 Task: Add a signature Ashley Martin containing Yours sincerely, Ashley Martin to email address softage.10@softage.net and add a folder Incident response
Action: Mouse moved to (143, 125)
Screenshot: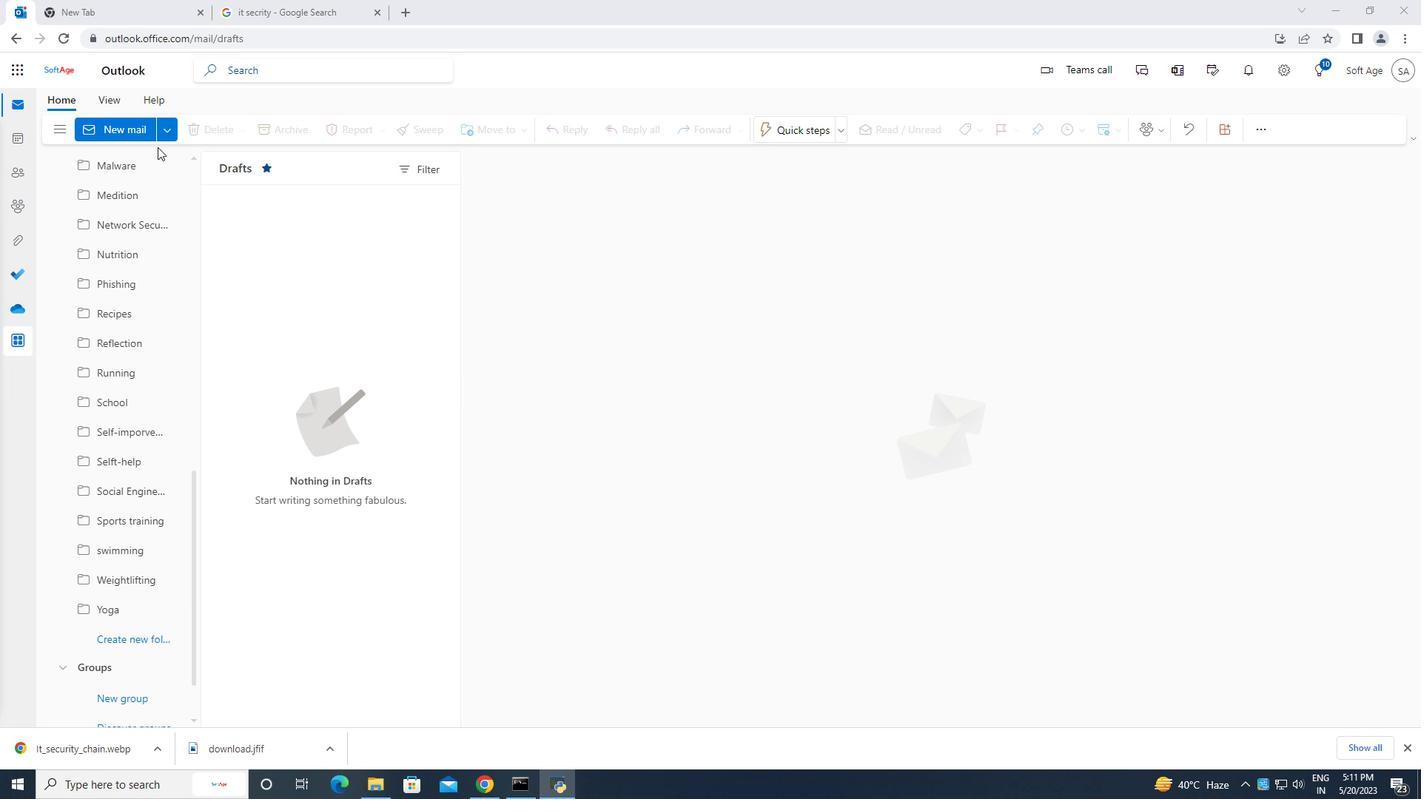 
Action: Mouse pressed left at (143, 125)
Screenshot: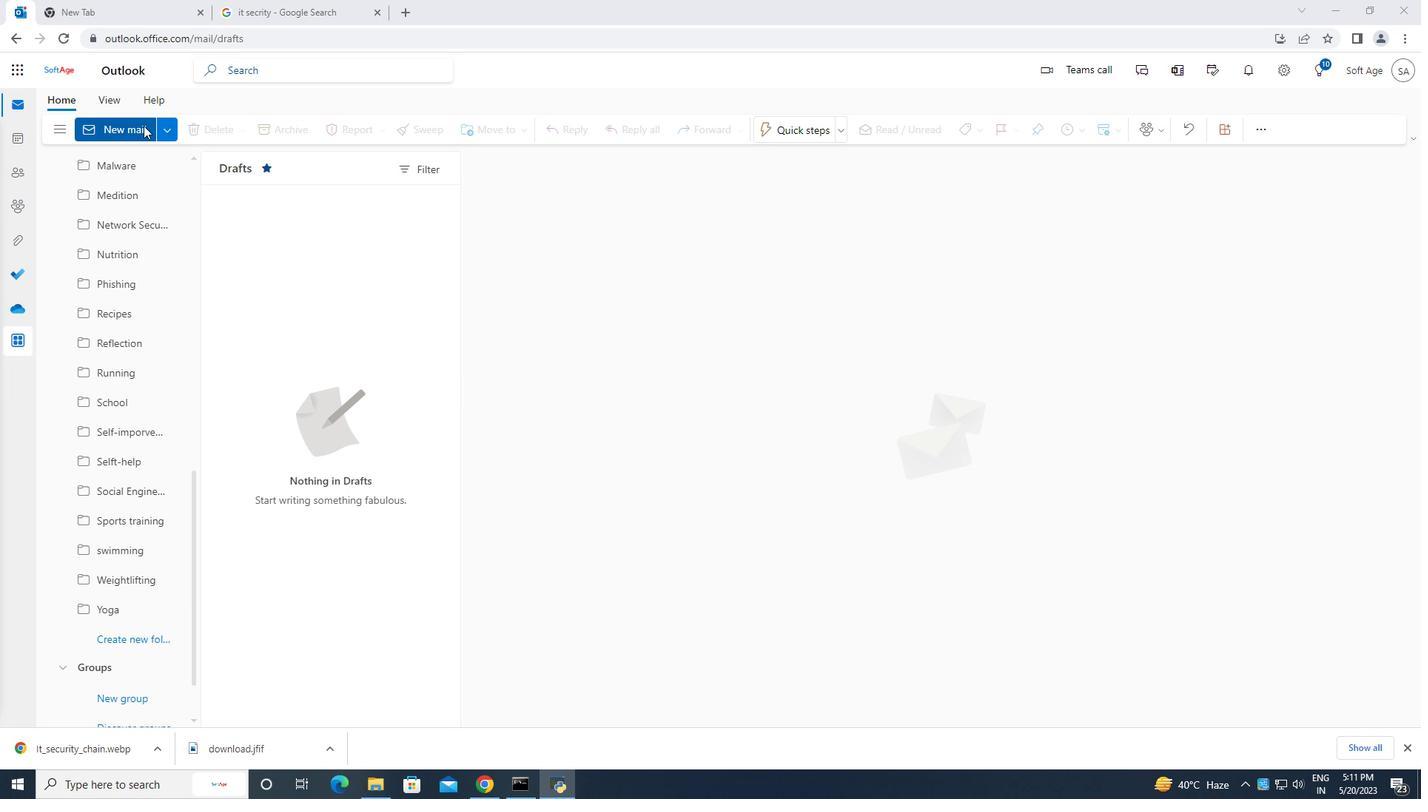
Action: Mouse moved to (950, 132)
Screenshot: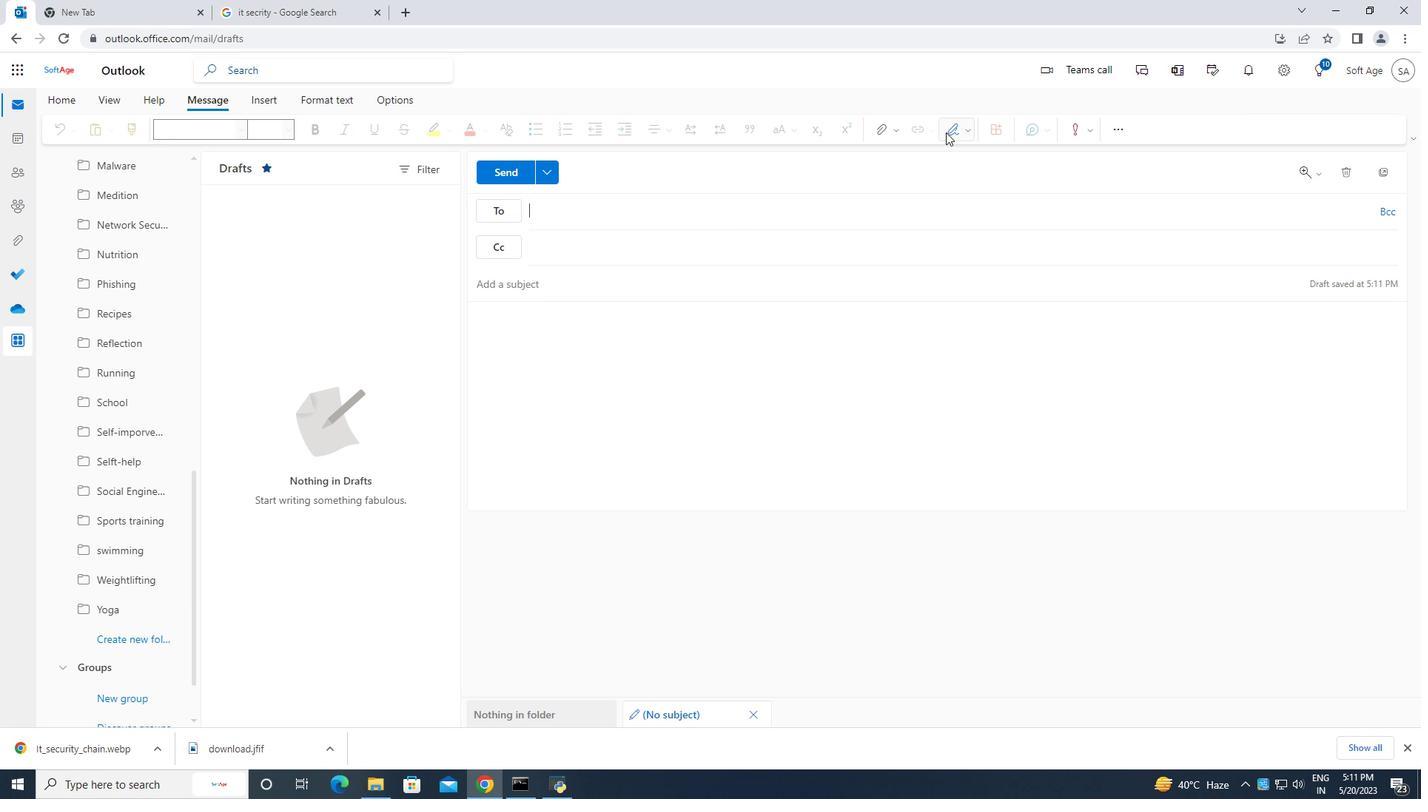 
Action: Mouse pressed left at (948, 132)
Screenshot: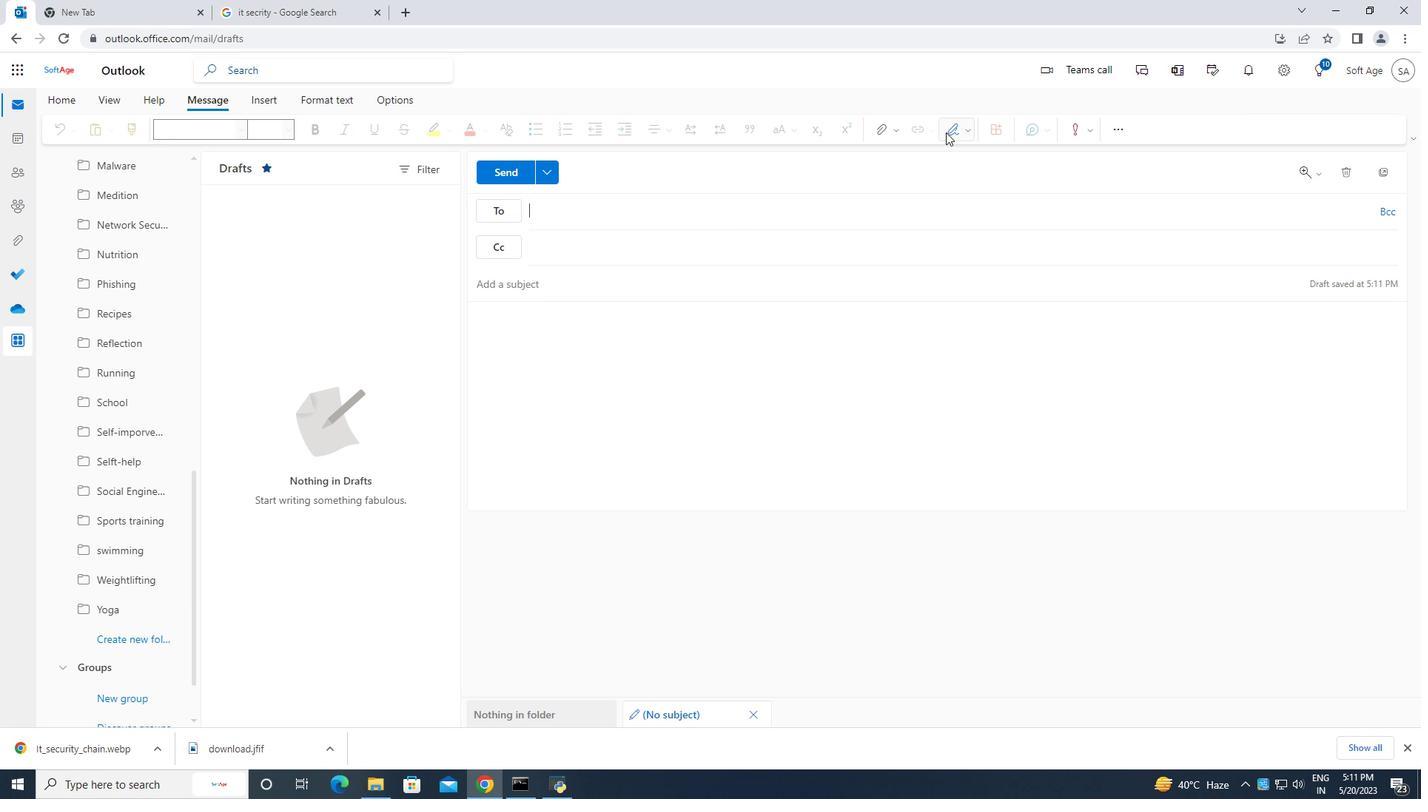 
Action: Mouse moved to (891, 184)
Screenshot: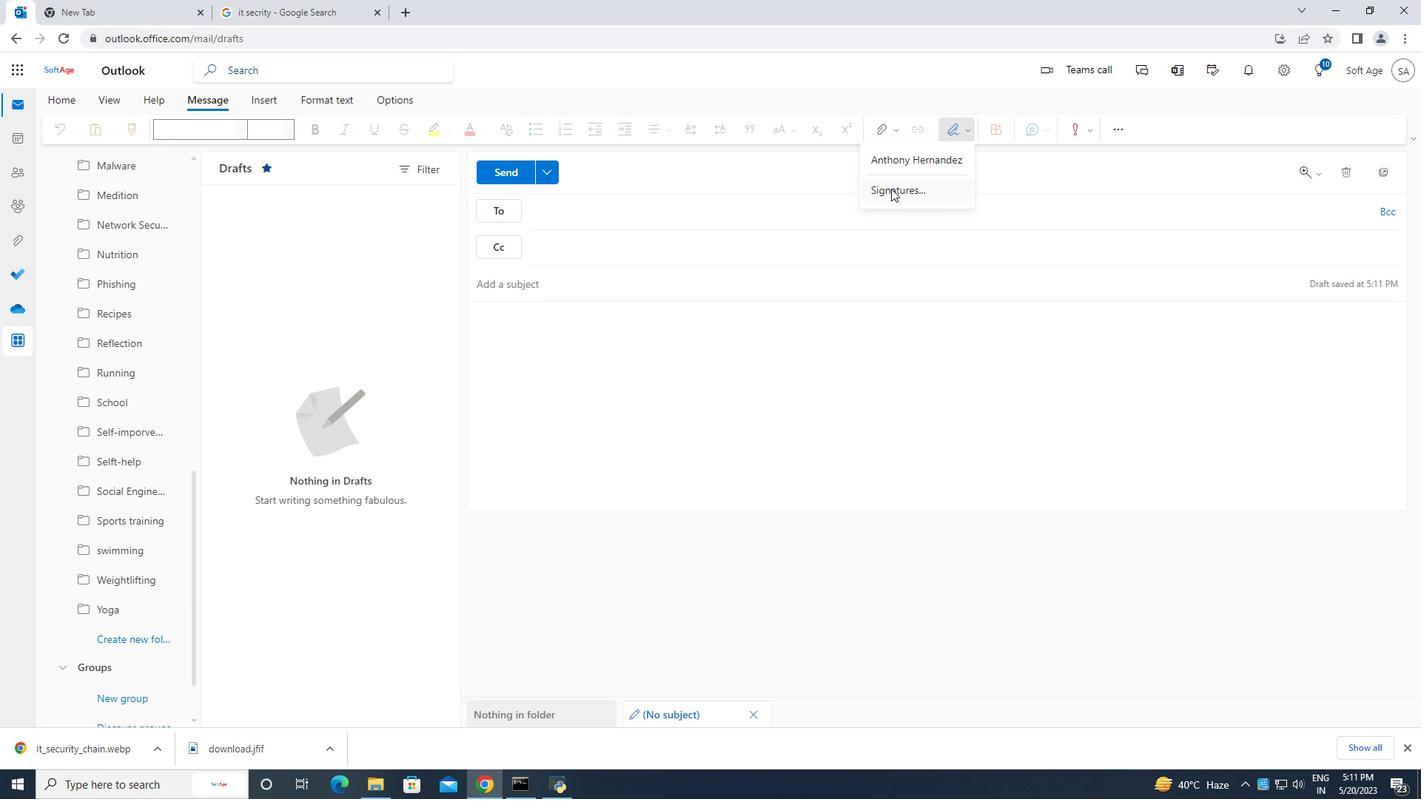 
Action: Mouse pressed left at (891, 184)
Screenshot: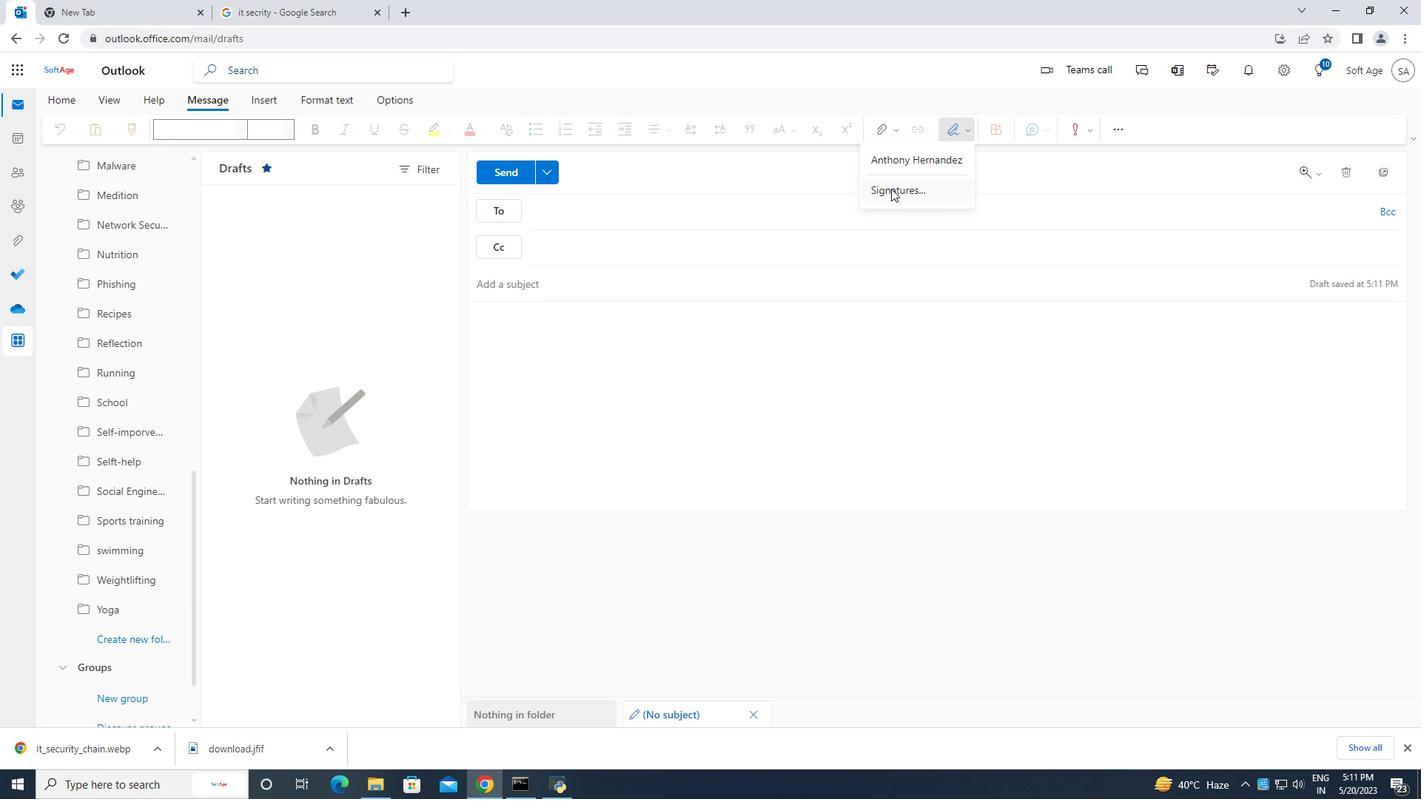 
Action: Mouse moved to (999, 243)
Screenshot: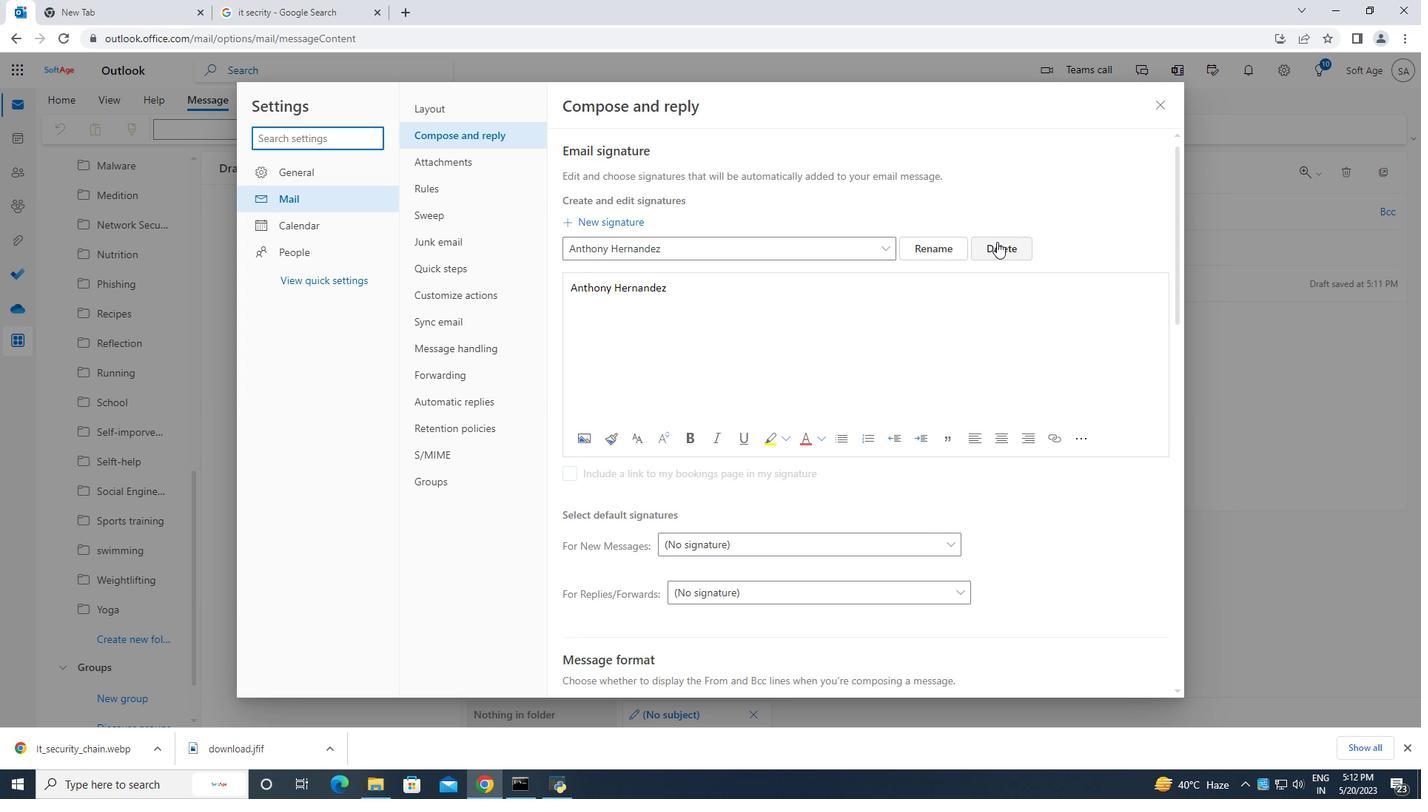 
Action: Mouse pressed left at (999, 243)
Screenshot: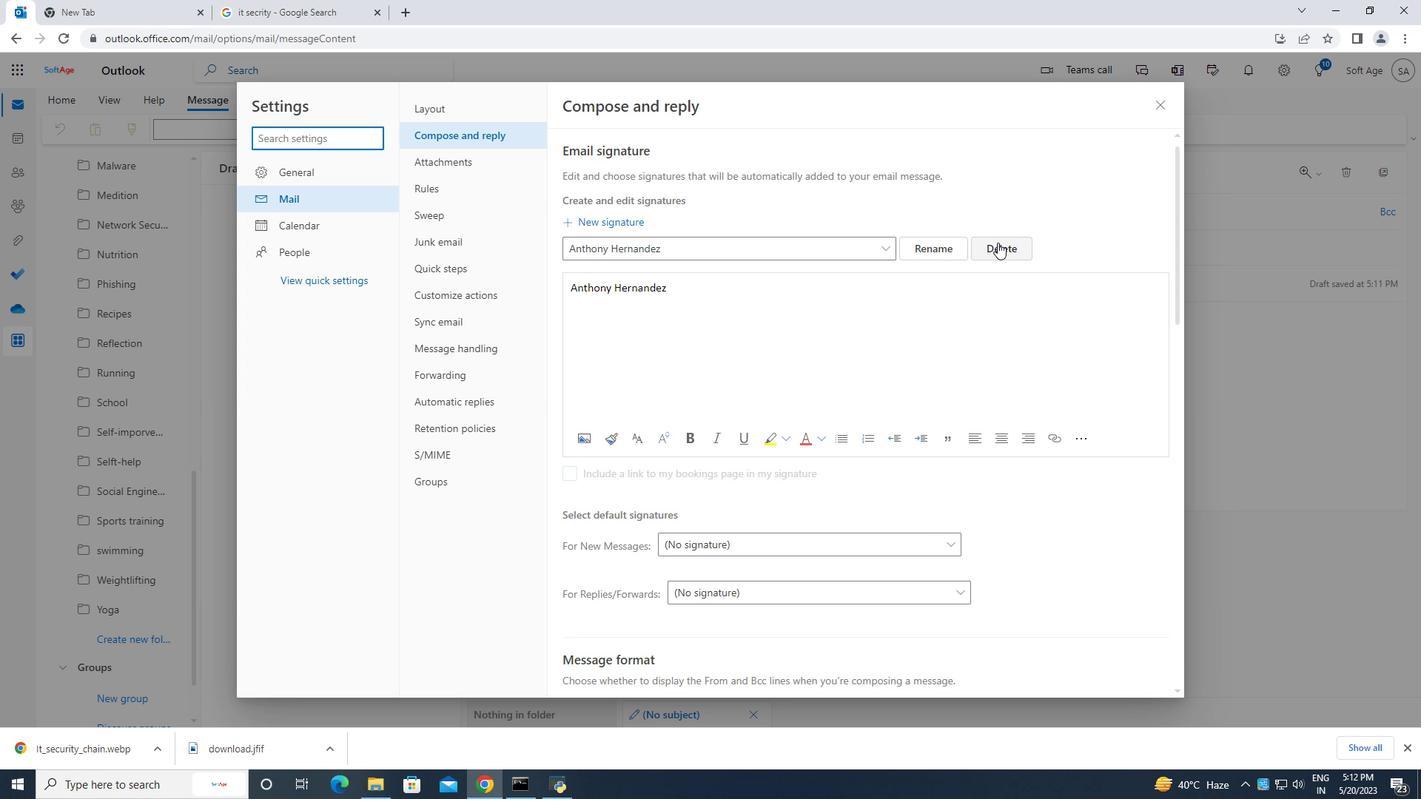 
Action: Mouse moved to (628, 248)
Screenshot: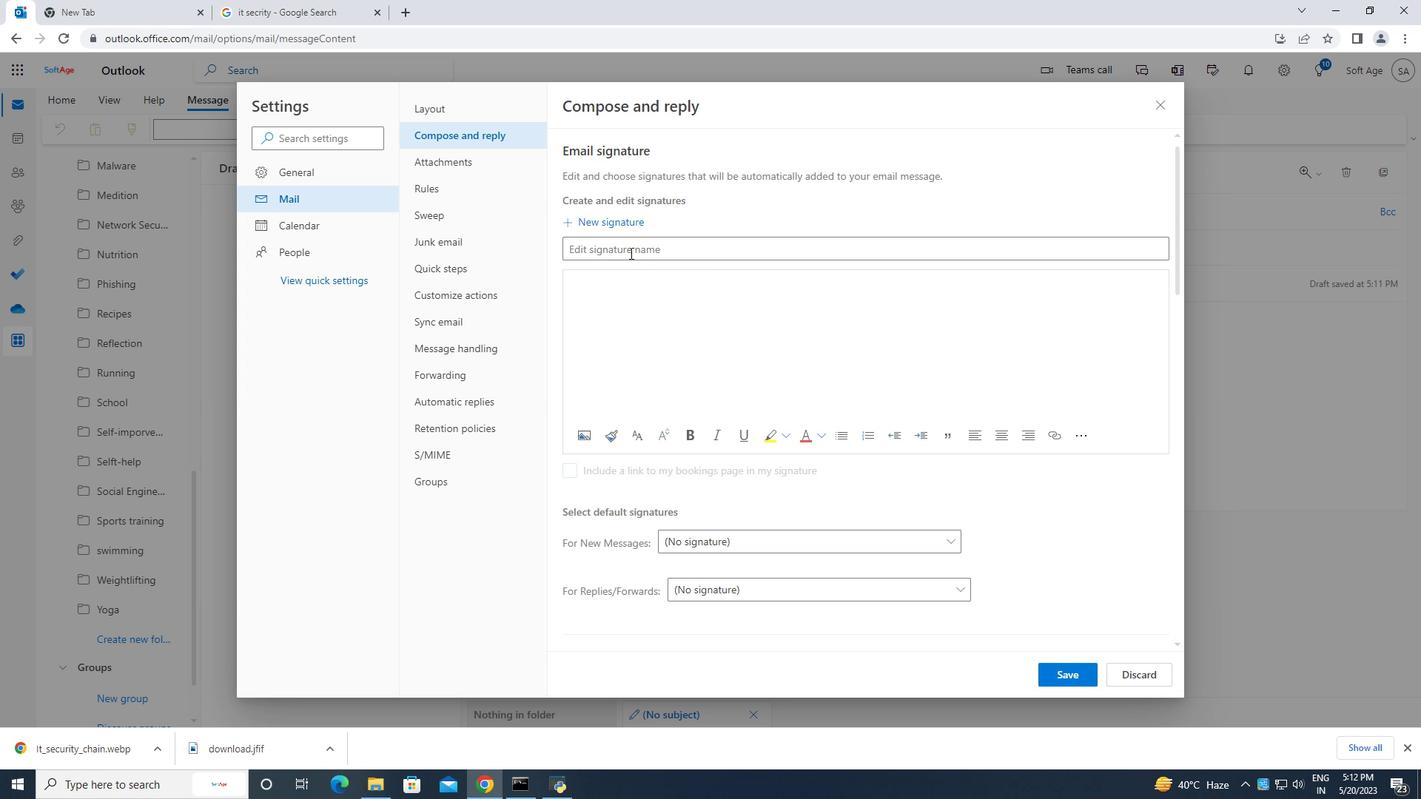 
Action: Mouse pressed left at (628, 248)
Screenshot: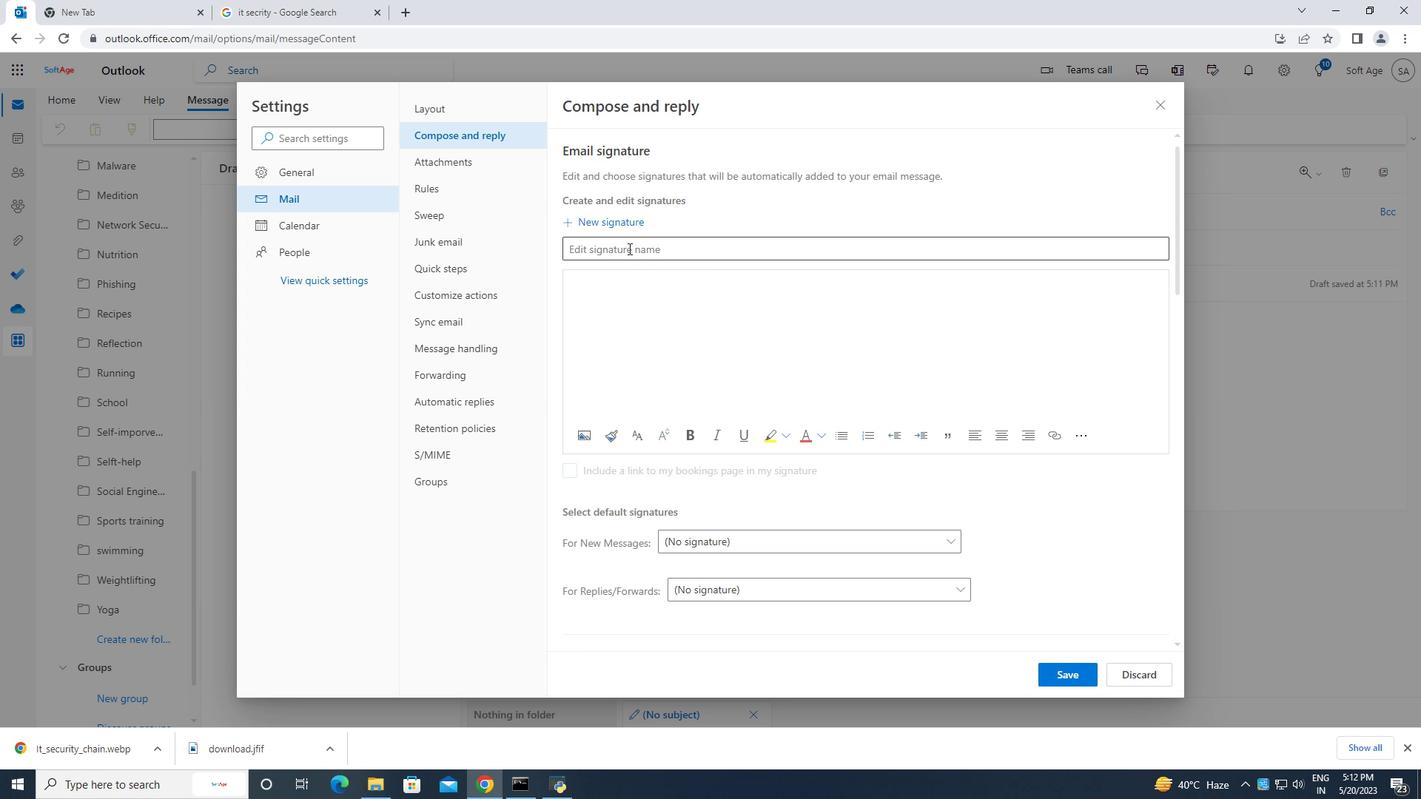 
Action: Key pressed <Key.caps_lock>A<Key.caps_lock>shley<Key.space><Key.caps_lock>M<Key.caps_lock>artin
Screenshot: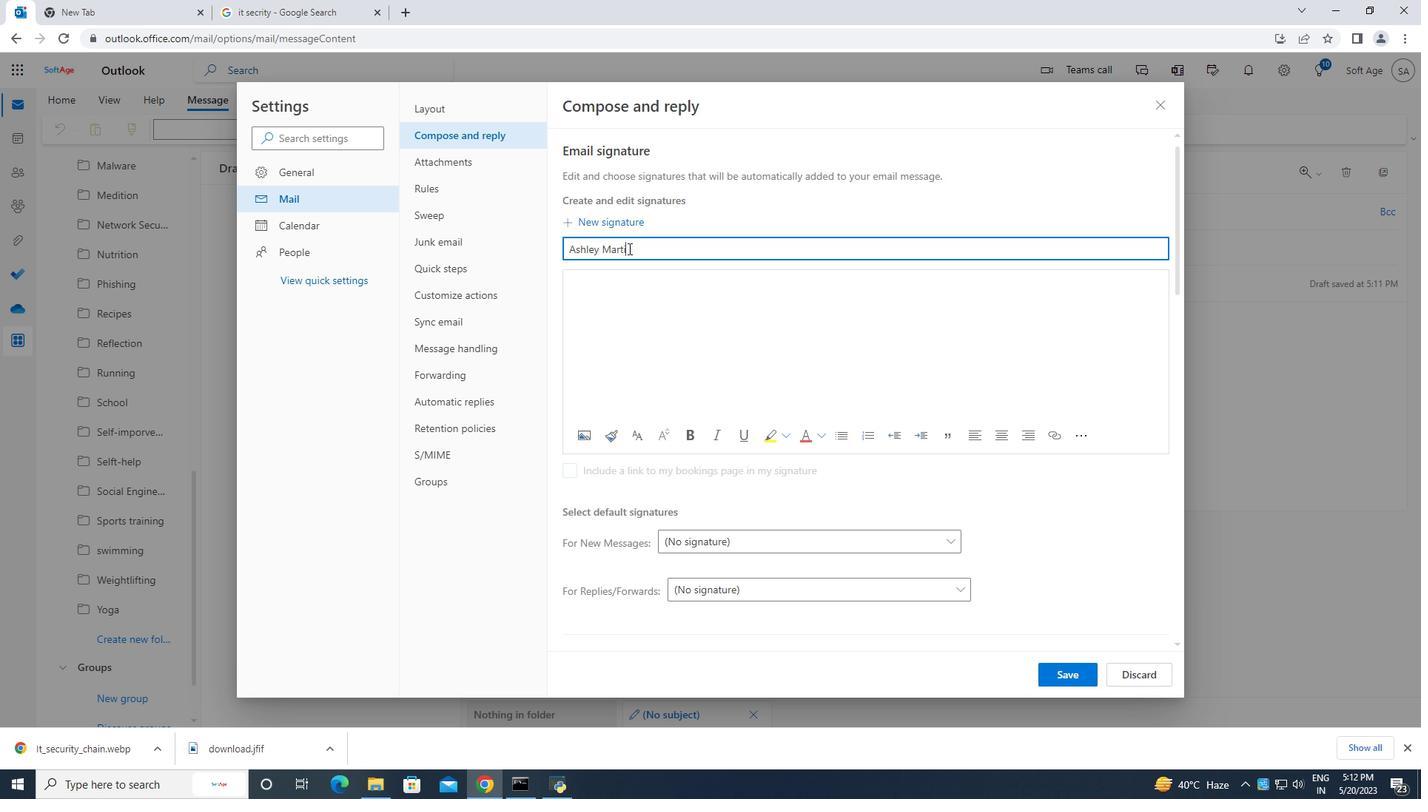 
Action: Mouse moved to (608, 282)
Screenshot: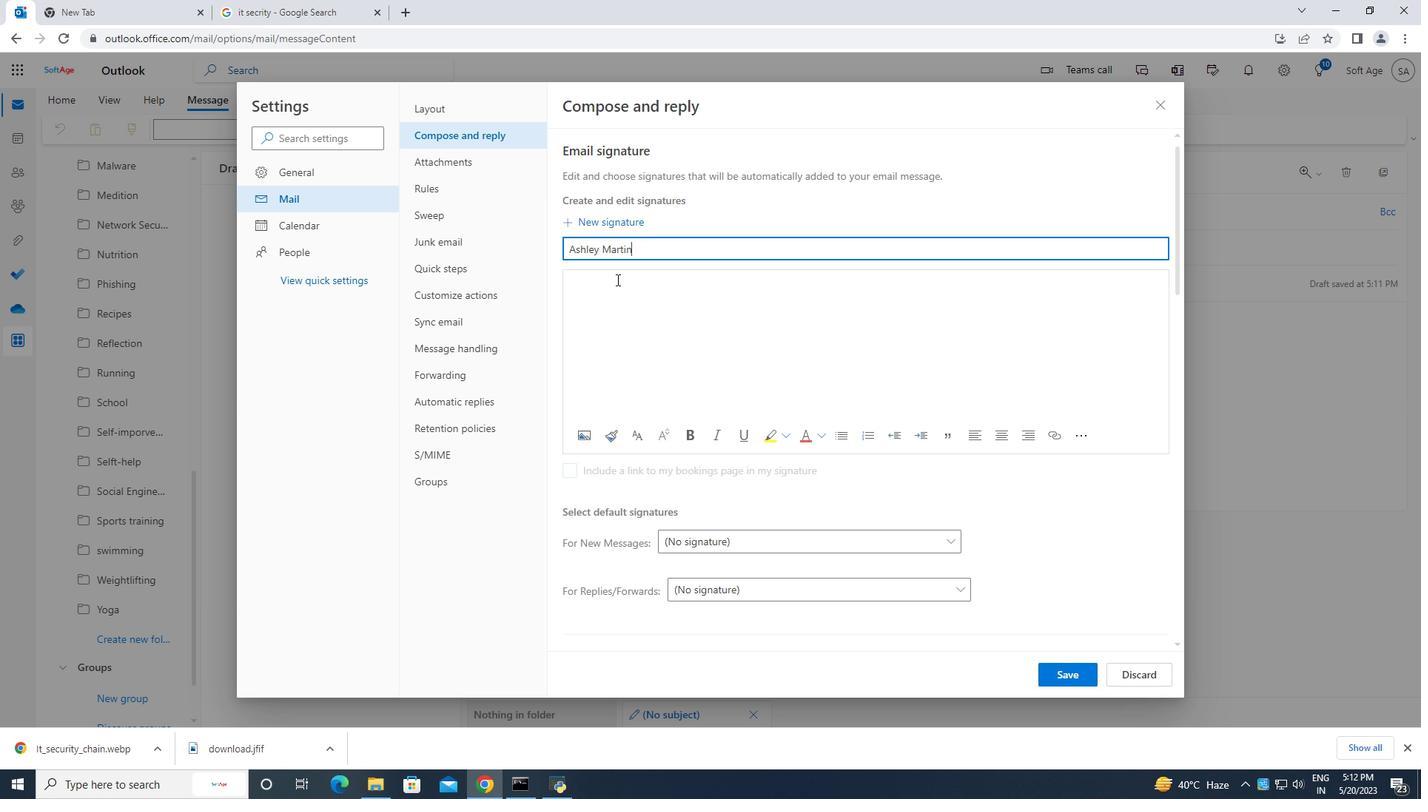 
Action: Mouse pressed left at (608, 282)
Screenshot: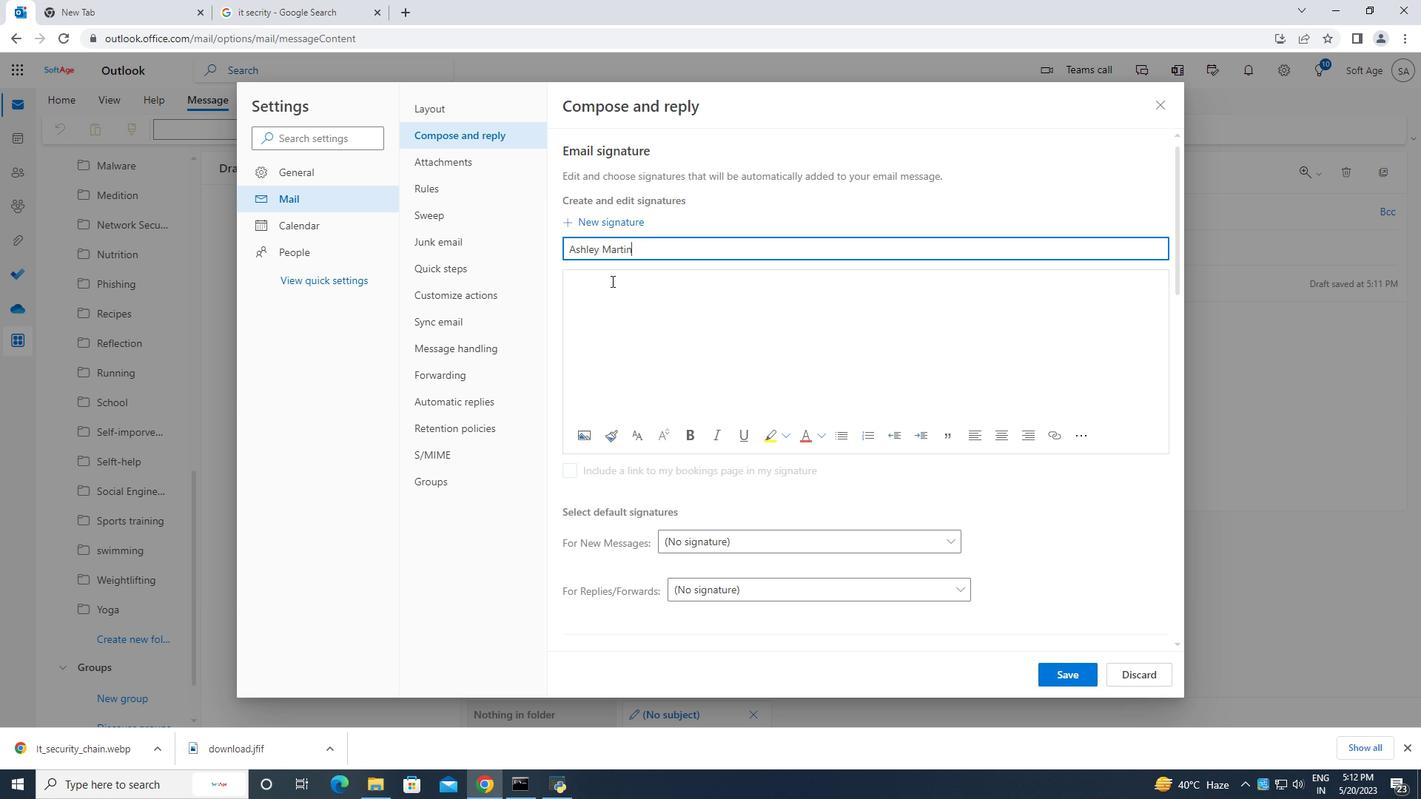 
Action: Mouse moved to (608, 282)
Screenshot: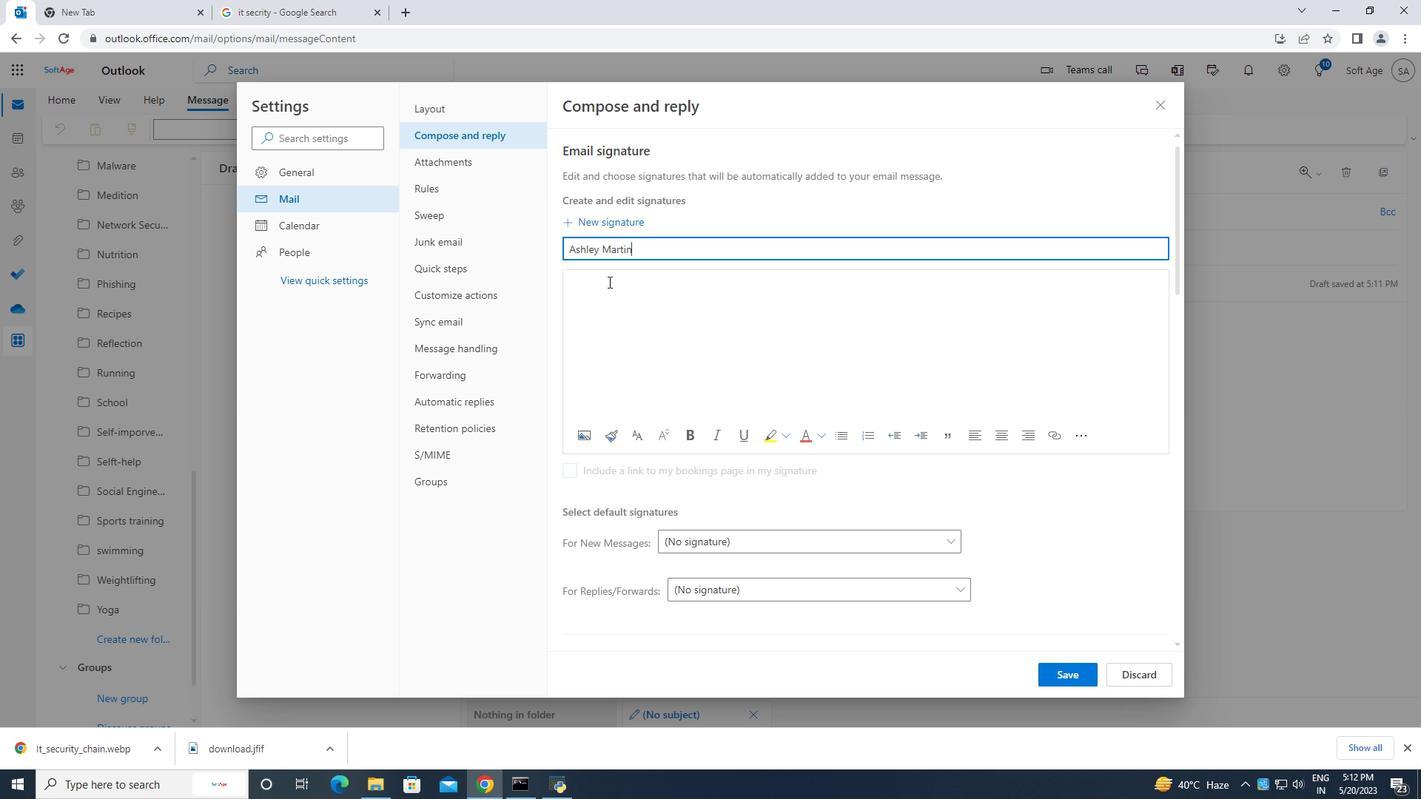 
Action: Key pressed <Key.caps_lock>A<Key.caps_lock>shley<Key.space><Key.caps_lock>M<Key.caps_lock>artin
Screenshot: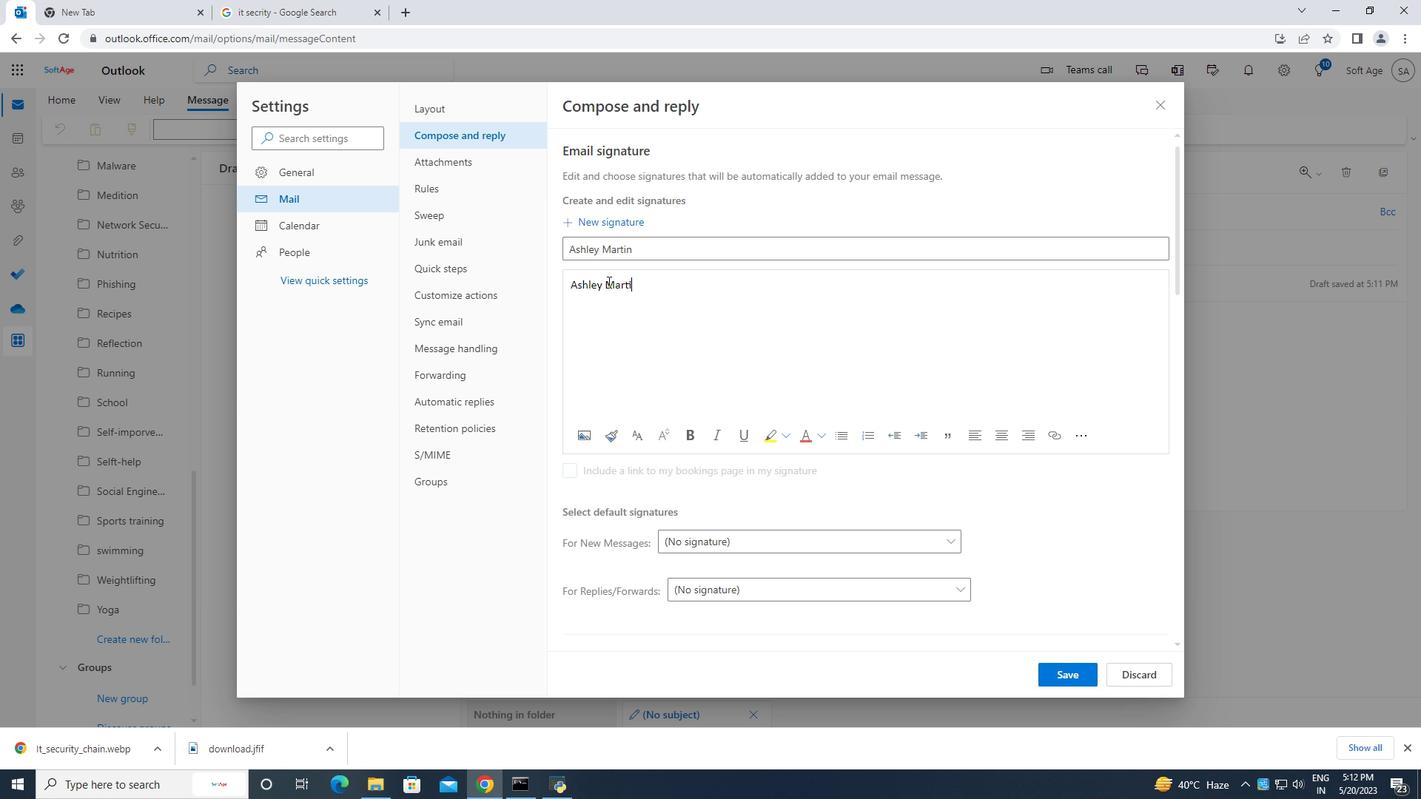
Action: Mouse moved to (1079, 669)
Screenshot: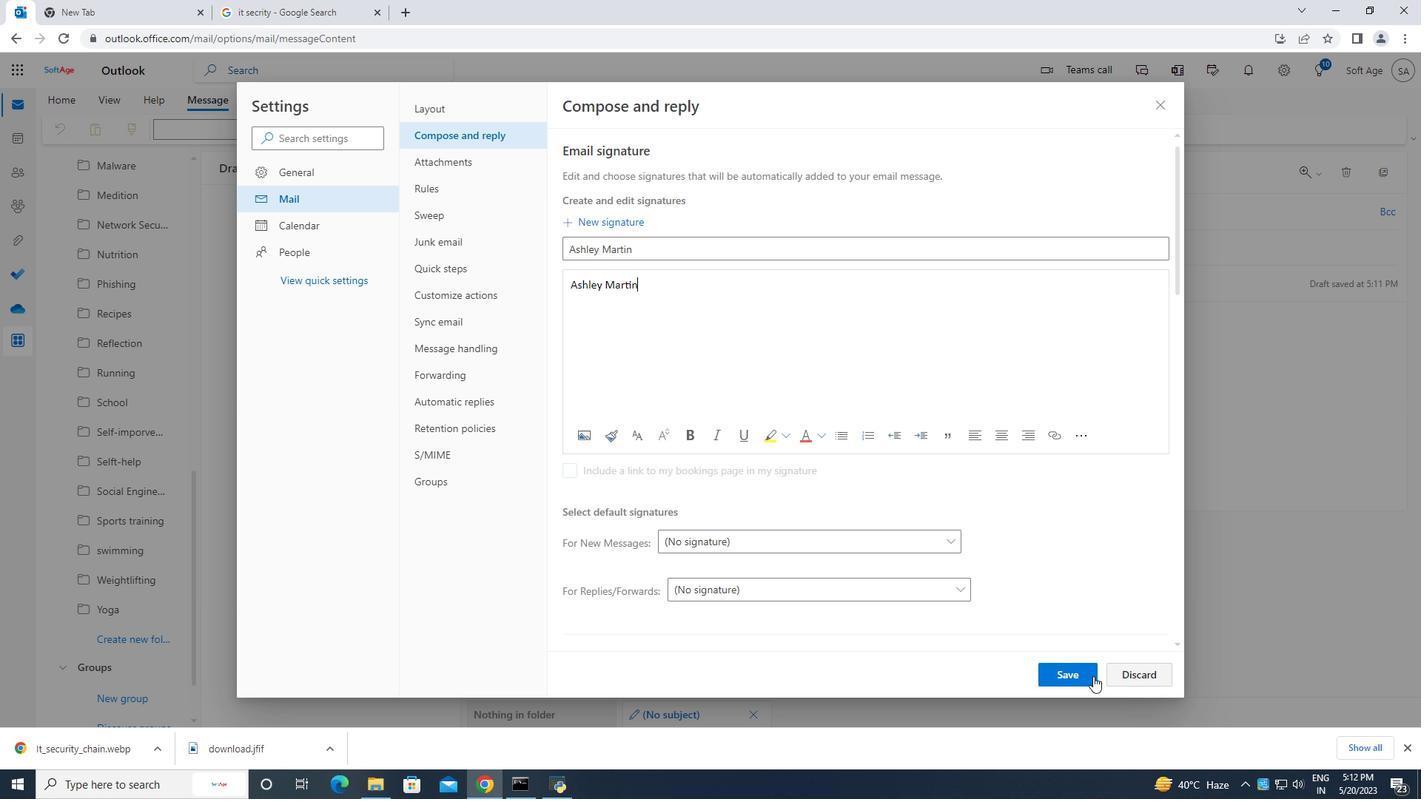 
Action: Mouse pressed left at (1079, 669)
Screenshot: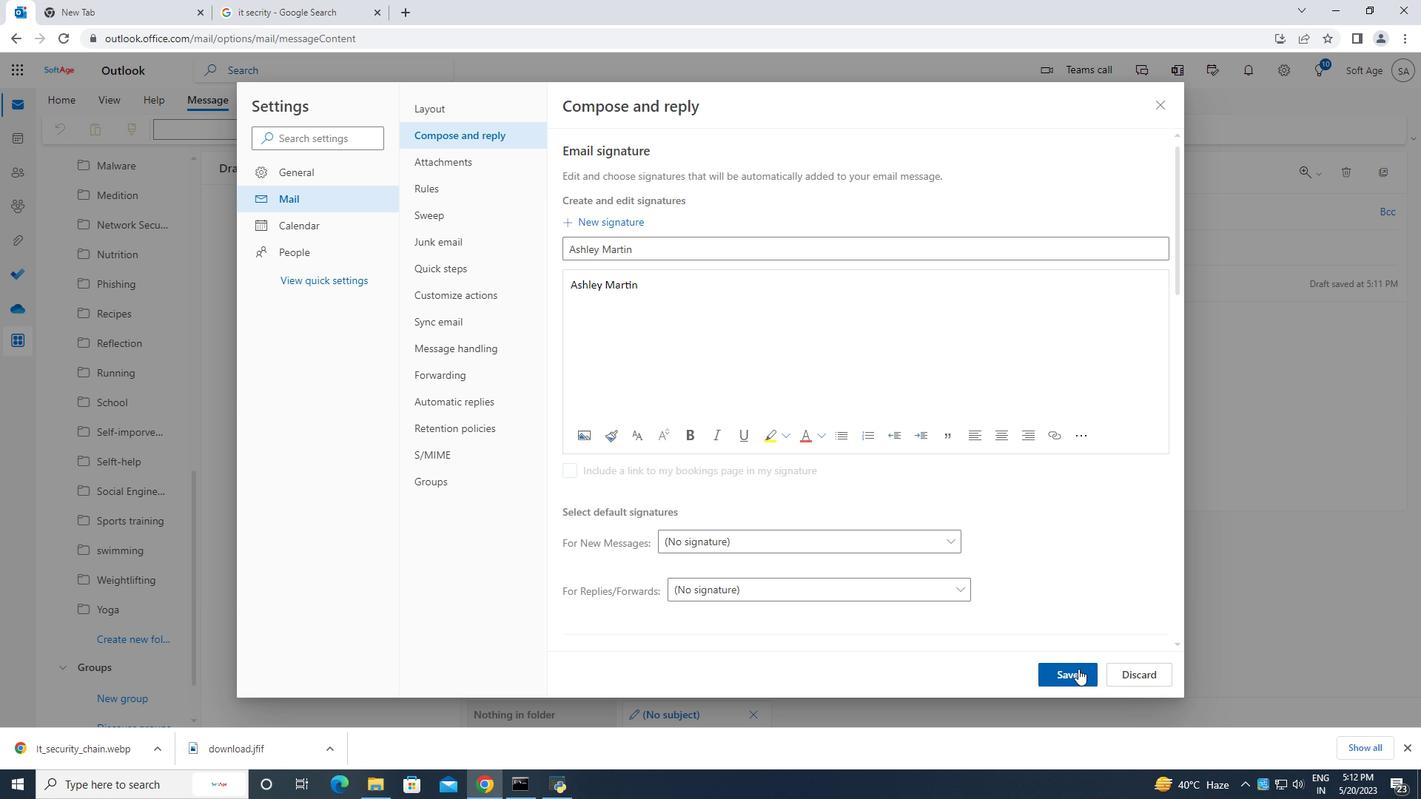 
Action: Mouse moved to (1154, 105)
Screenshot: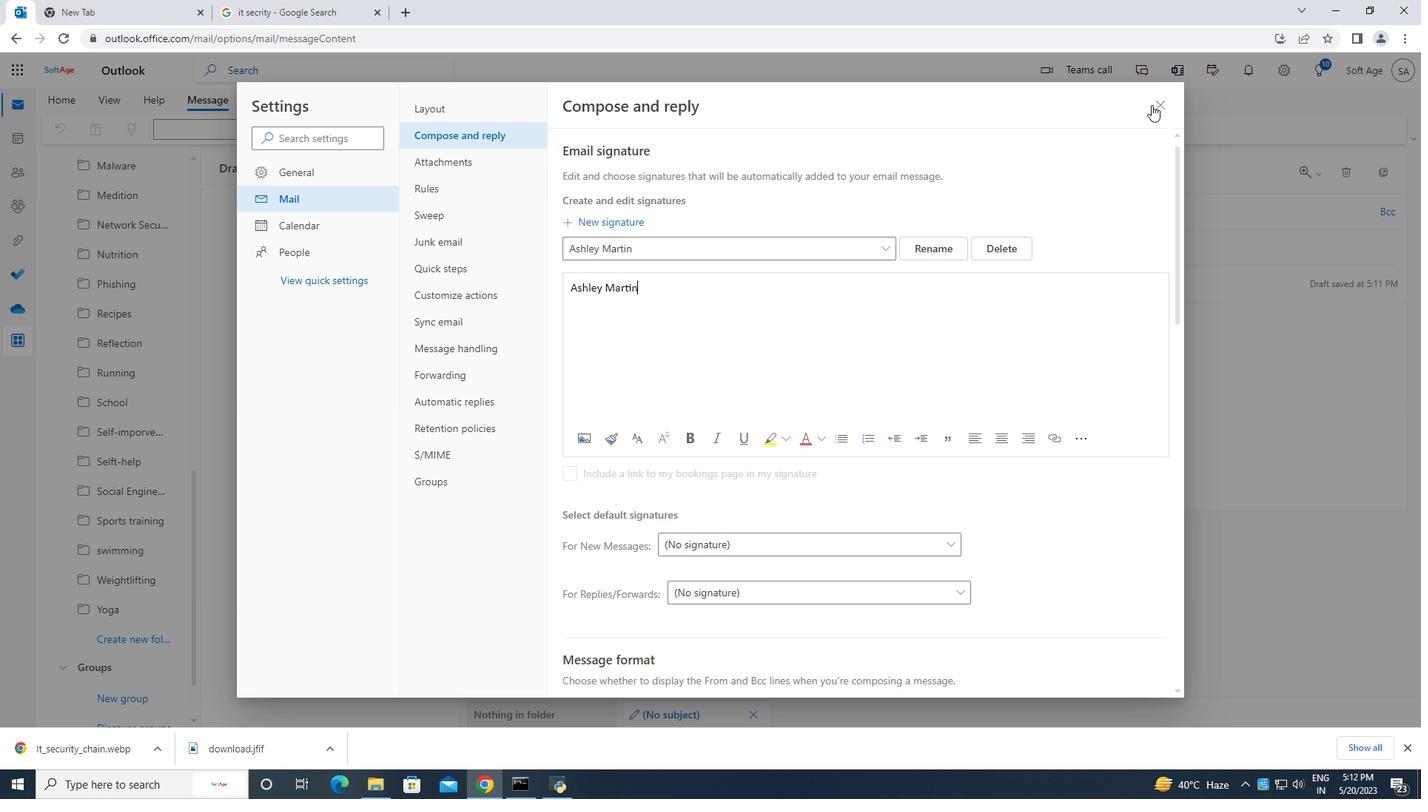 
Action: Mouse pressed left at (1154, 105)
Screenshot: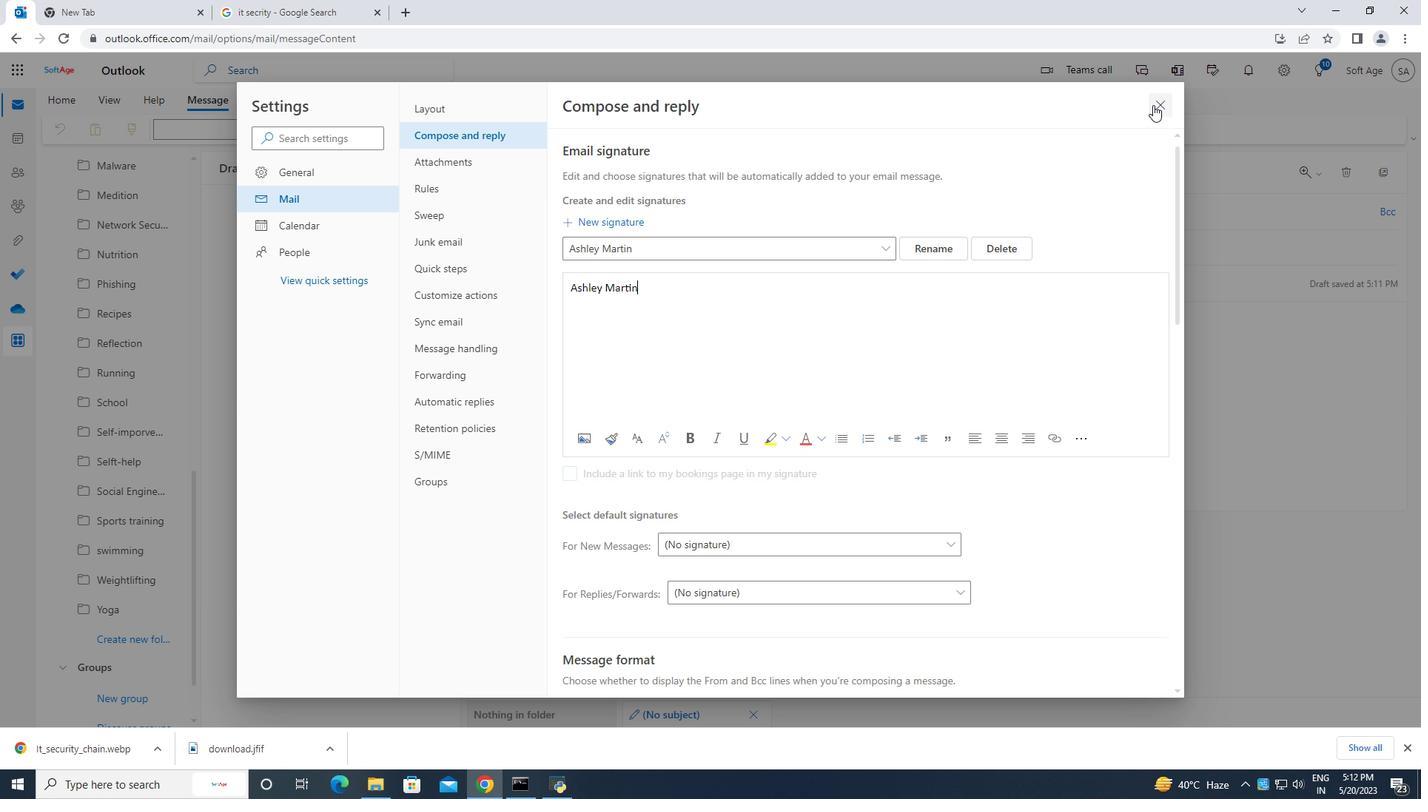 
Action: Mouse moved to (955, 131)
Screenshot: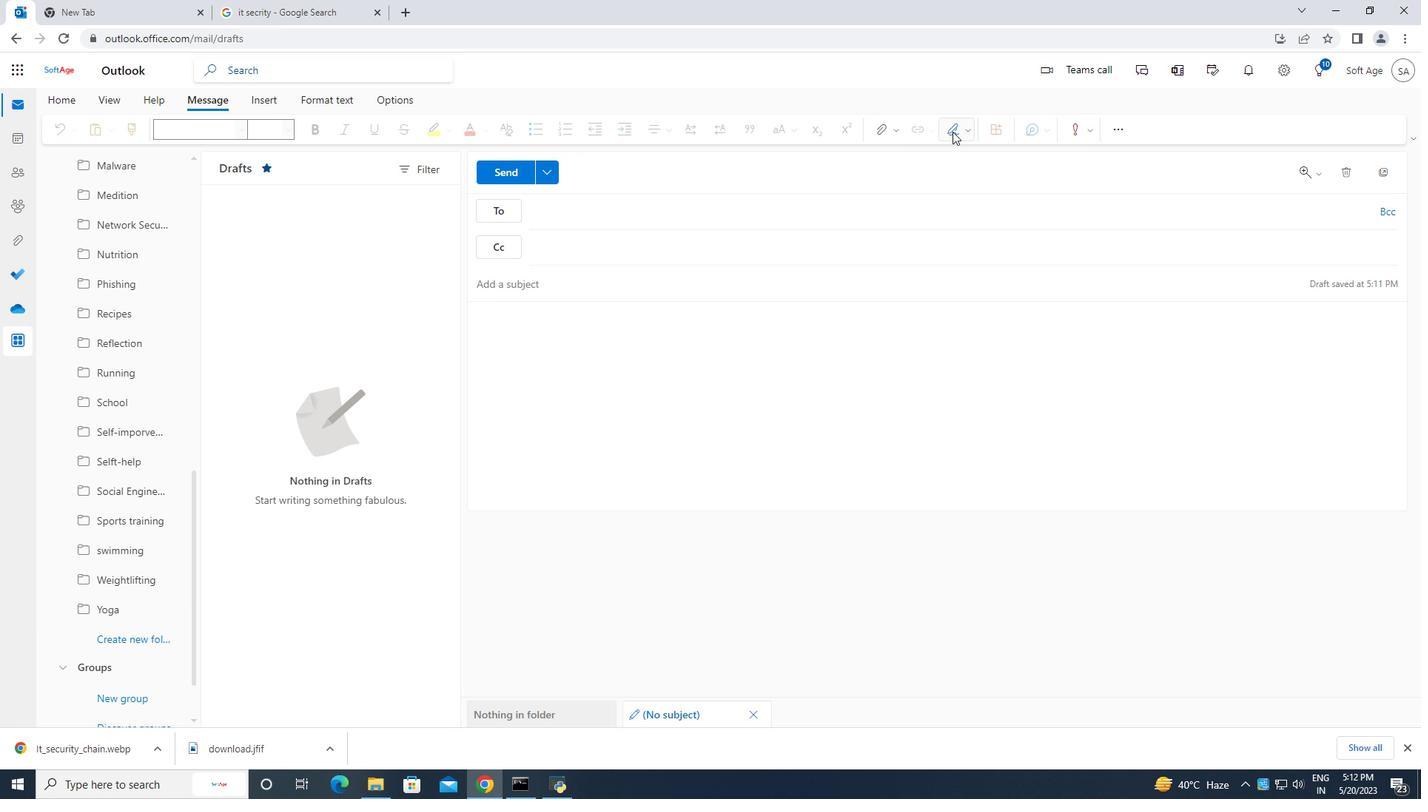 
Action: Mouse pressed left at (955, 131)
Screenshot: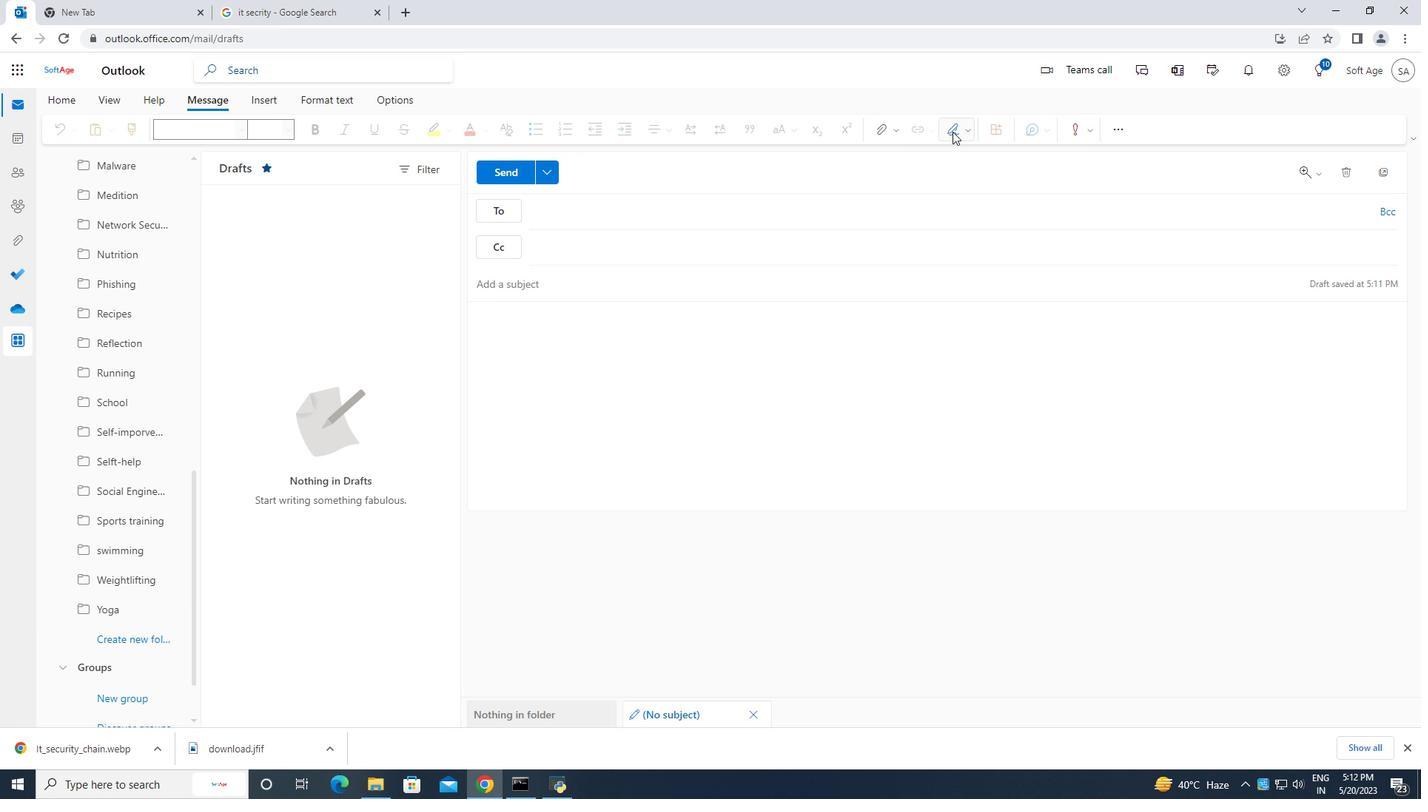 
Action: Mouse moved to (935, 158)
Screenshot: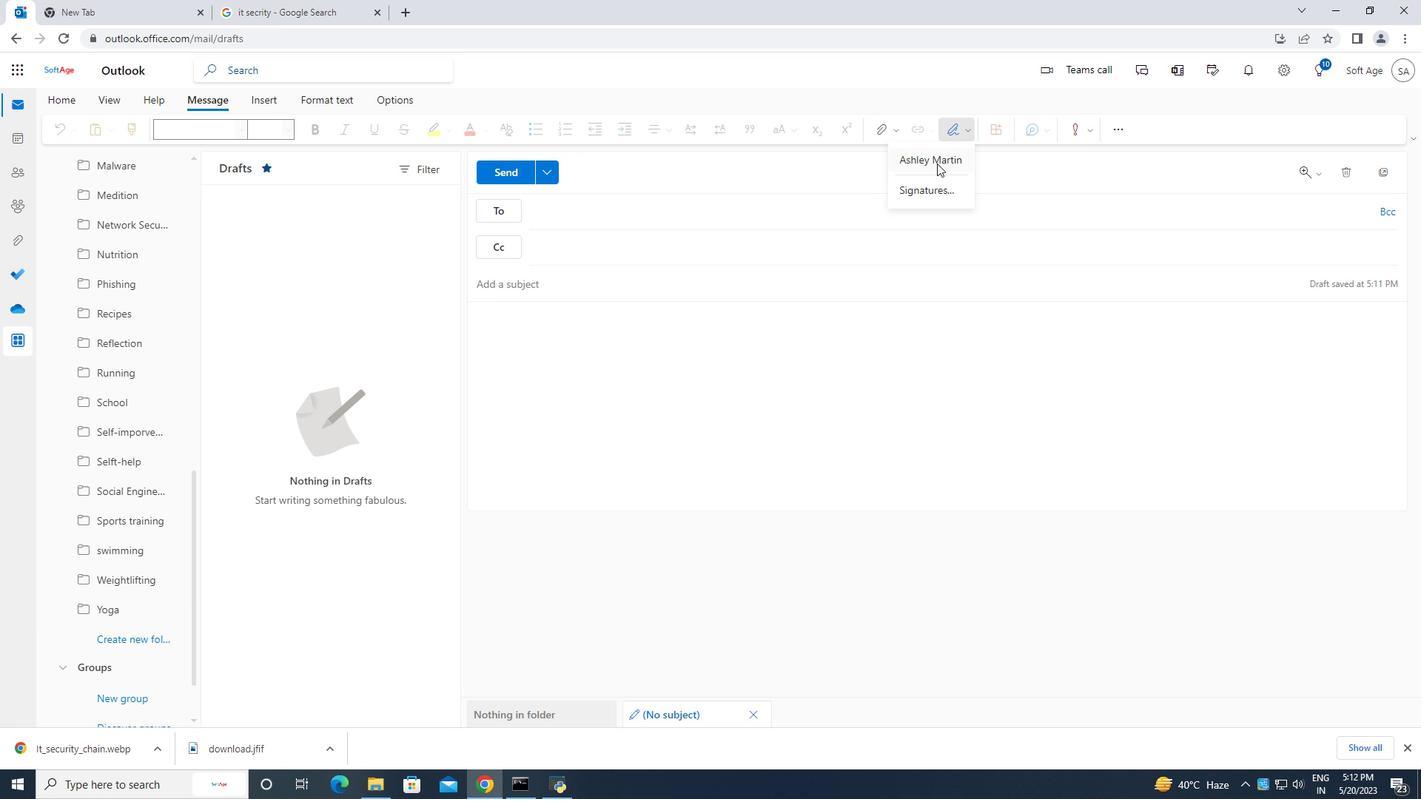 
Action: Mouse pressed left at (935, 158)
Screenshot: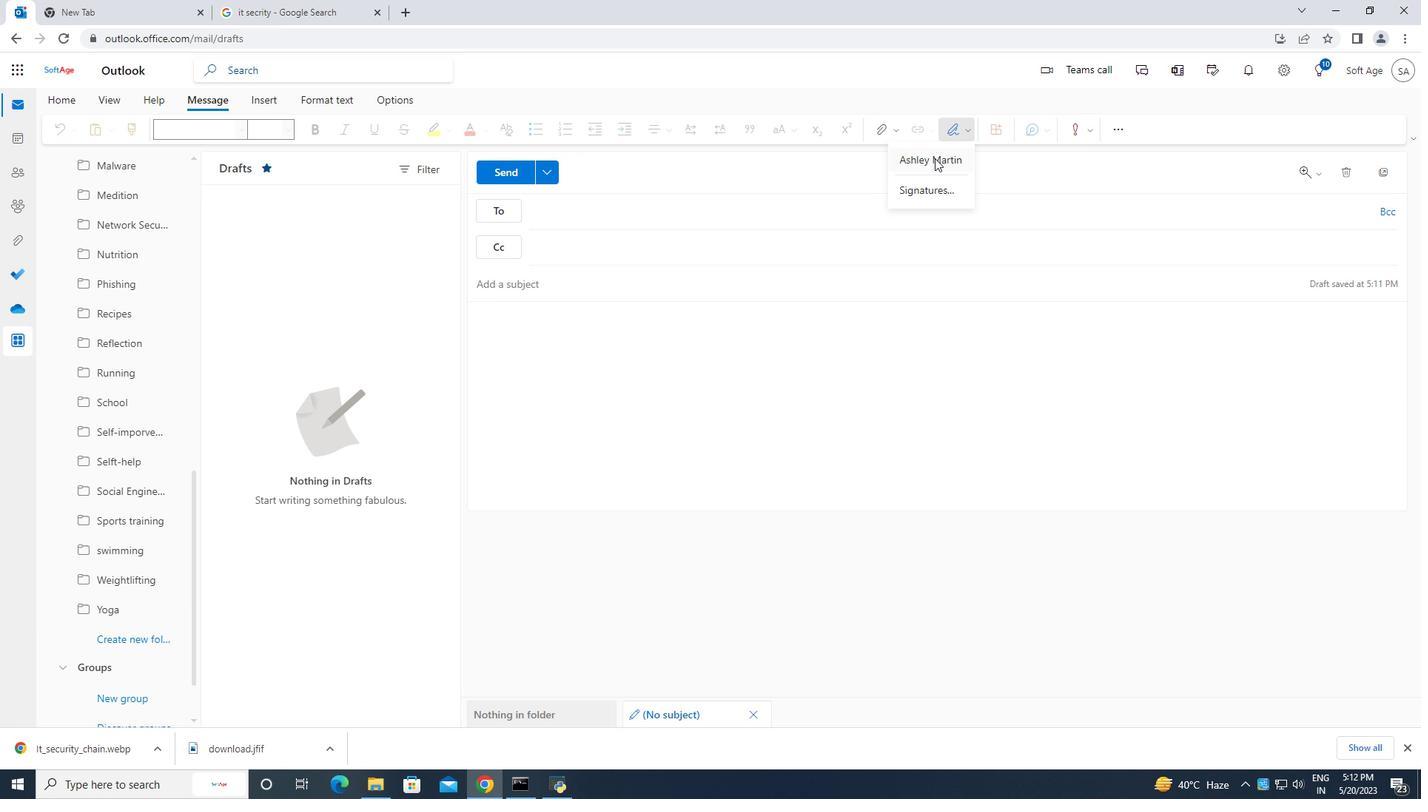 
Action: Mouse moved to (500, 316)
Screenshot: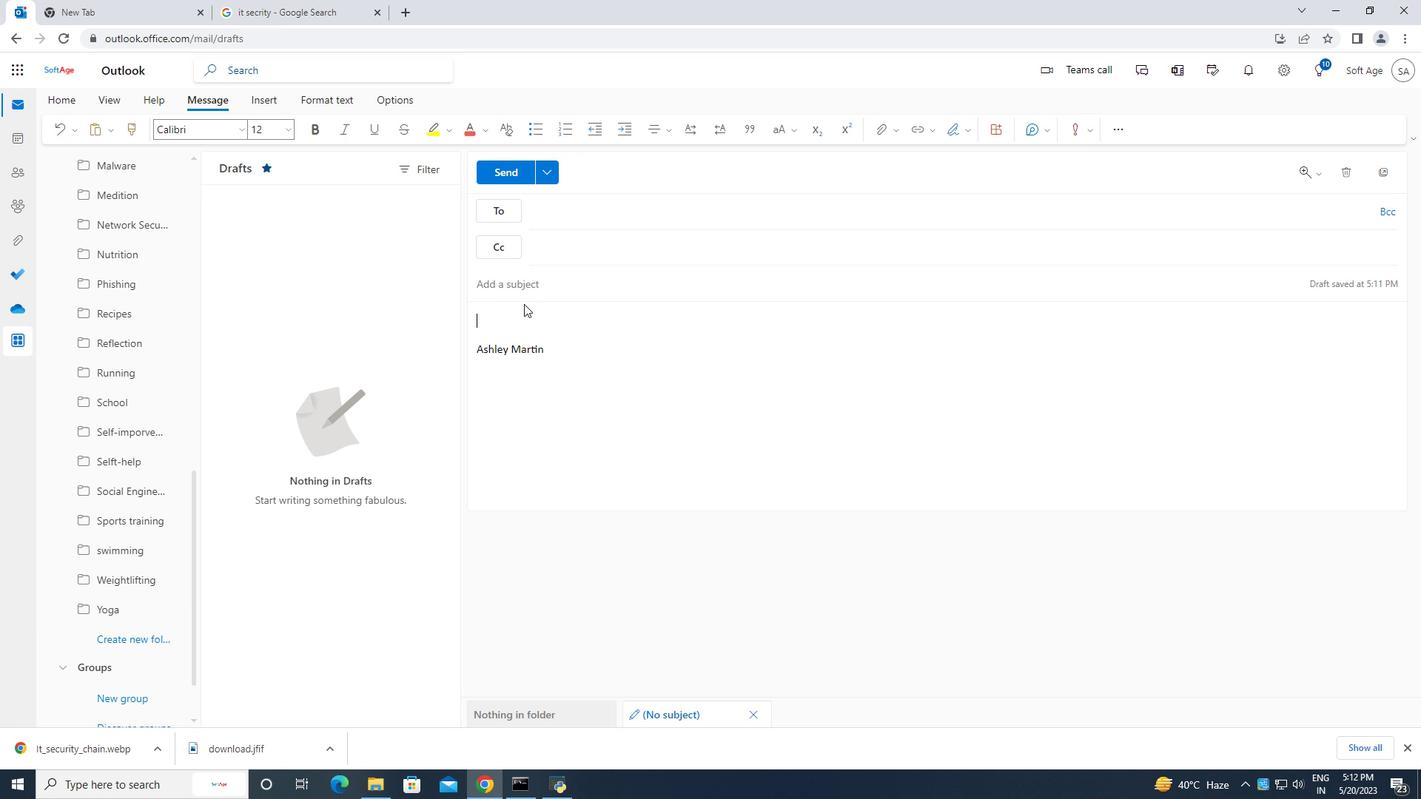 
Action: Key pressed <Key.caps_lock>C<Key.caps_lock>ontaining<Key.space>youe<Key.backspace>t<Key.backspace>rs<Key.space>so<Key.backspace>incerely,<Key.space><Key.caps_lock>A<Key.caps_lock>shley<Key.space><Key.caps_lock>M<Key.caps_lock>artin
Screenshot: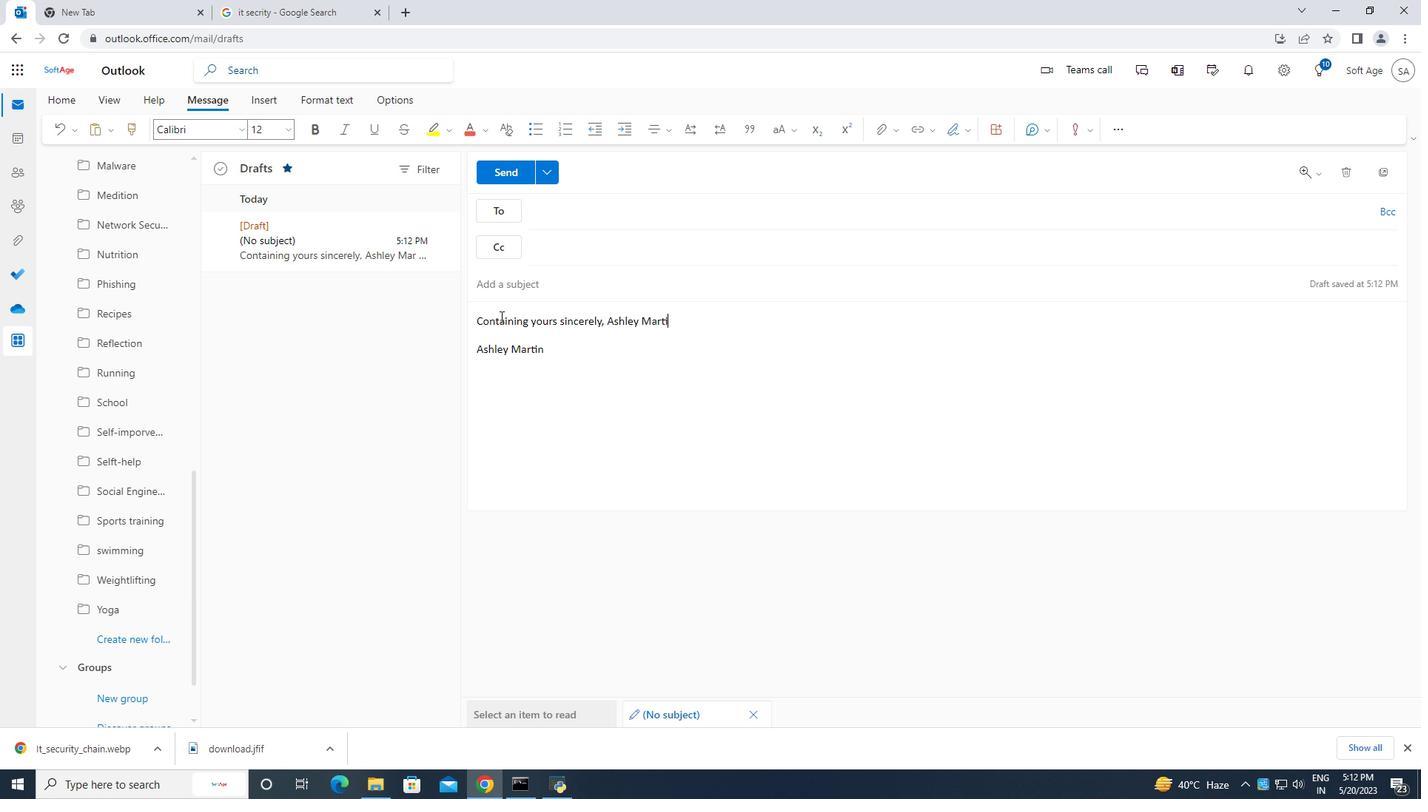 
Action: Mouse moved to (592, 211)
Screenshot: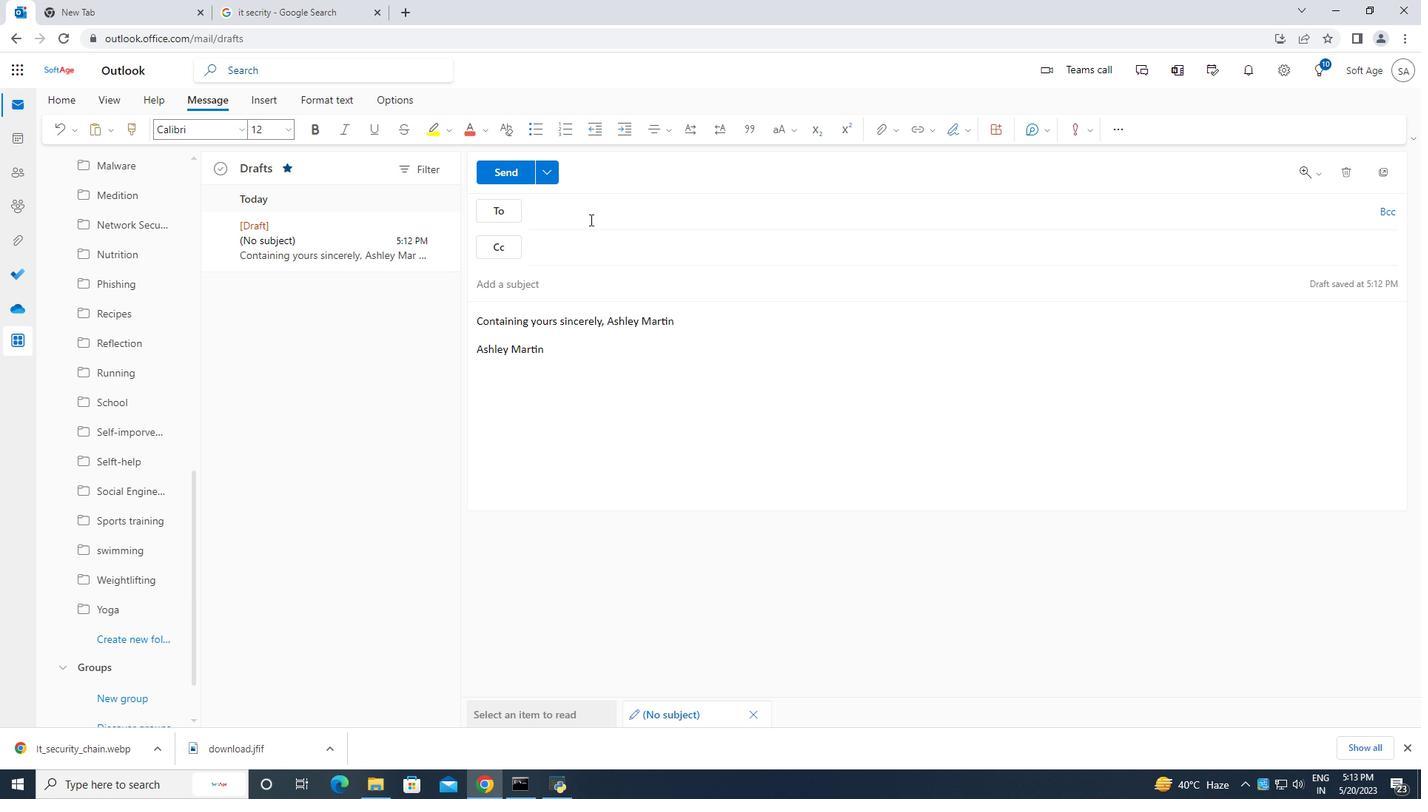 
Action: Mouse pressed left at (592, 211)
Screenshot: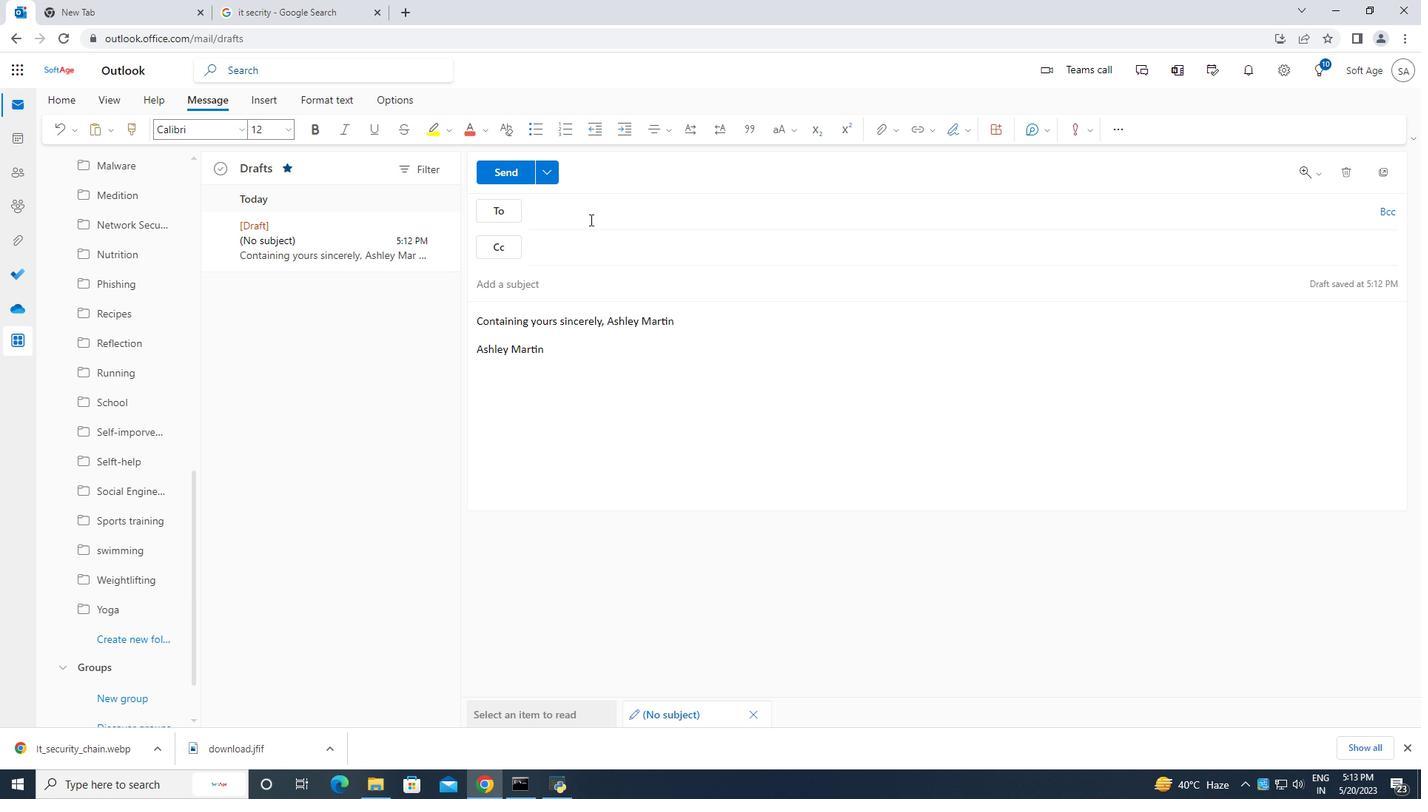 
Action: Key pressed soft
Screenshot: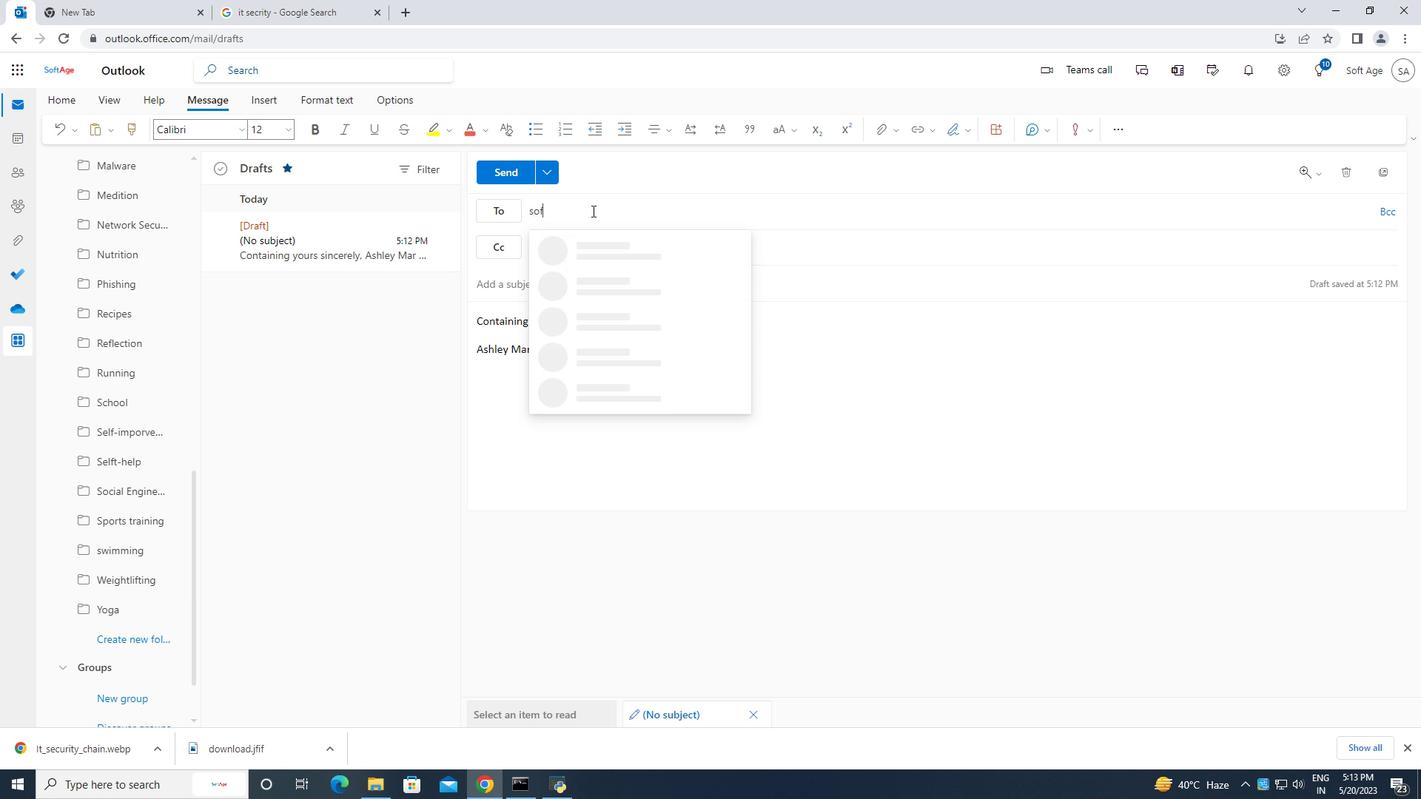 
Action: Mouse moved to (702, 248)
Screenshot: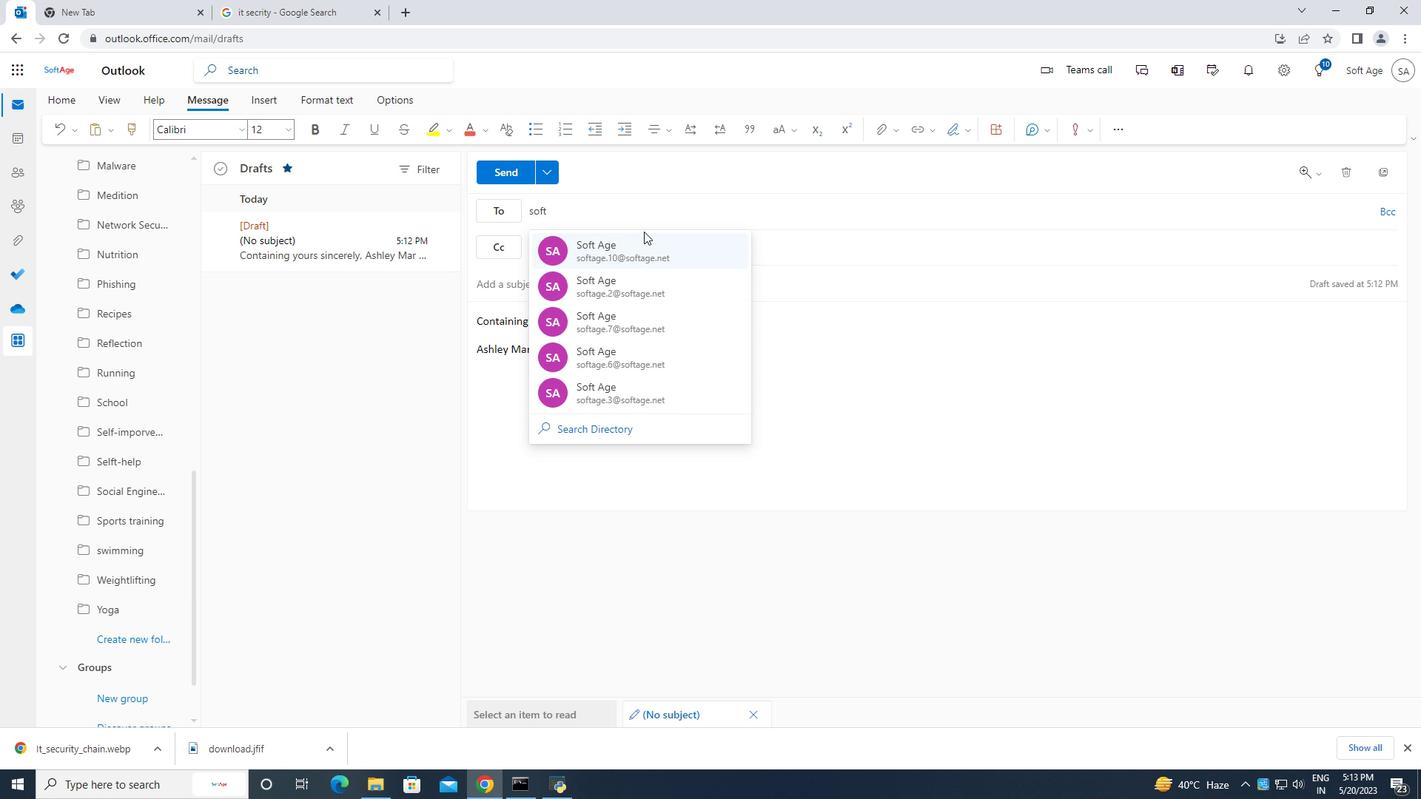 
Action: Mouse pressed left at (702, 248)
Screenshot: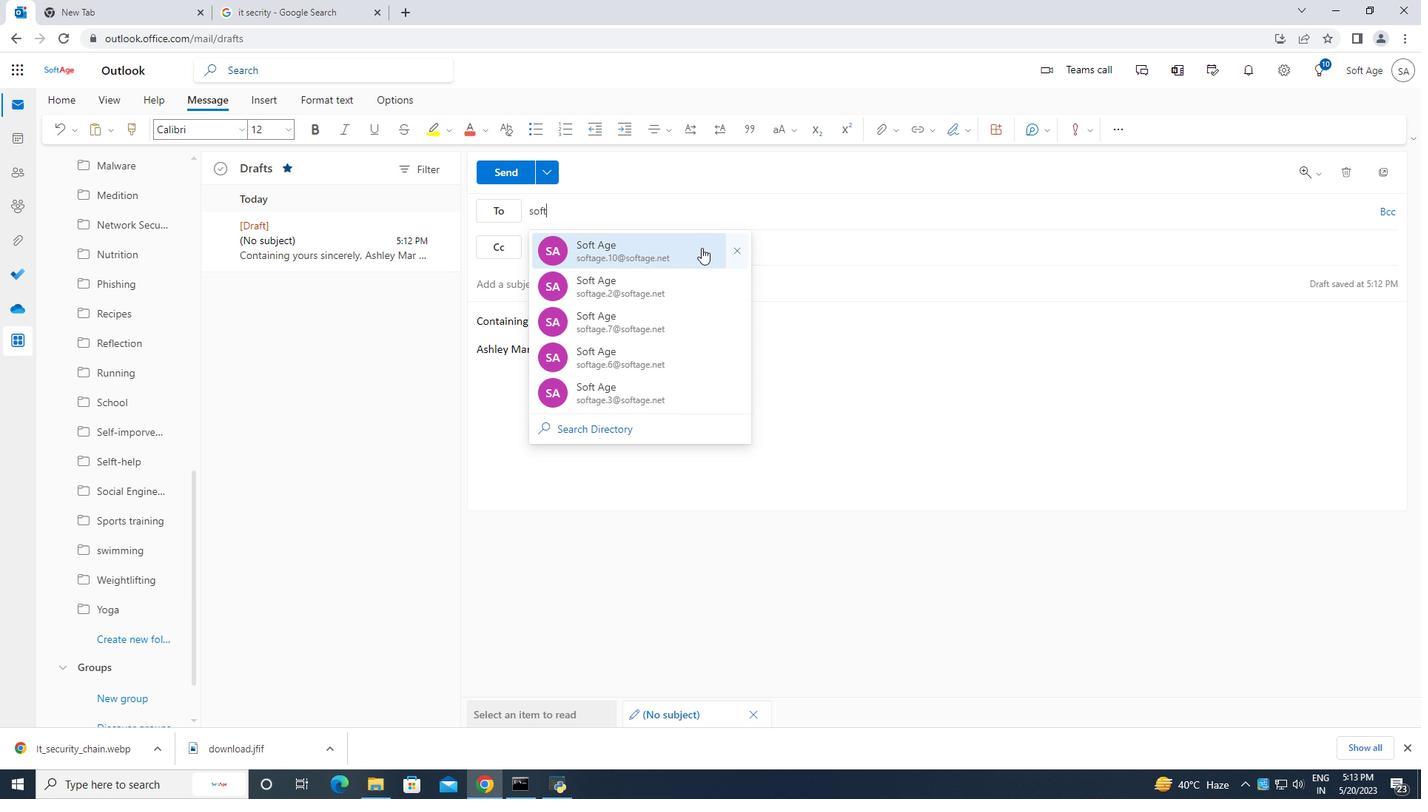 
Action: Mouse moved to (127, 642)
Screenshot: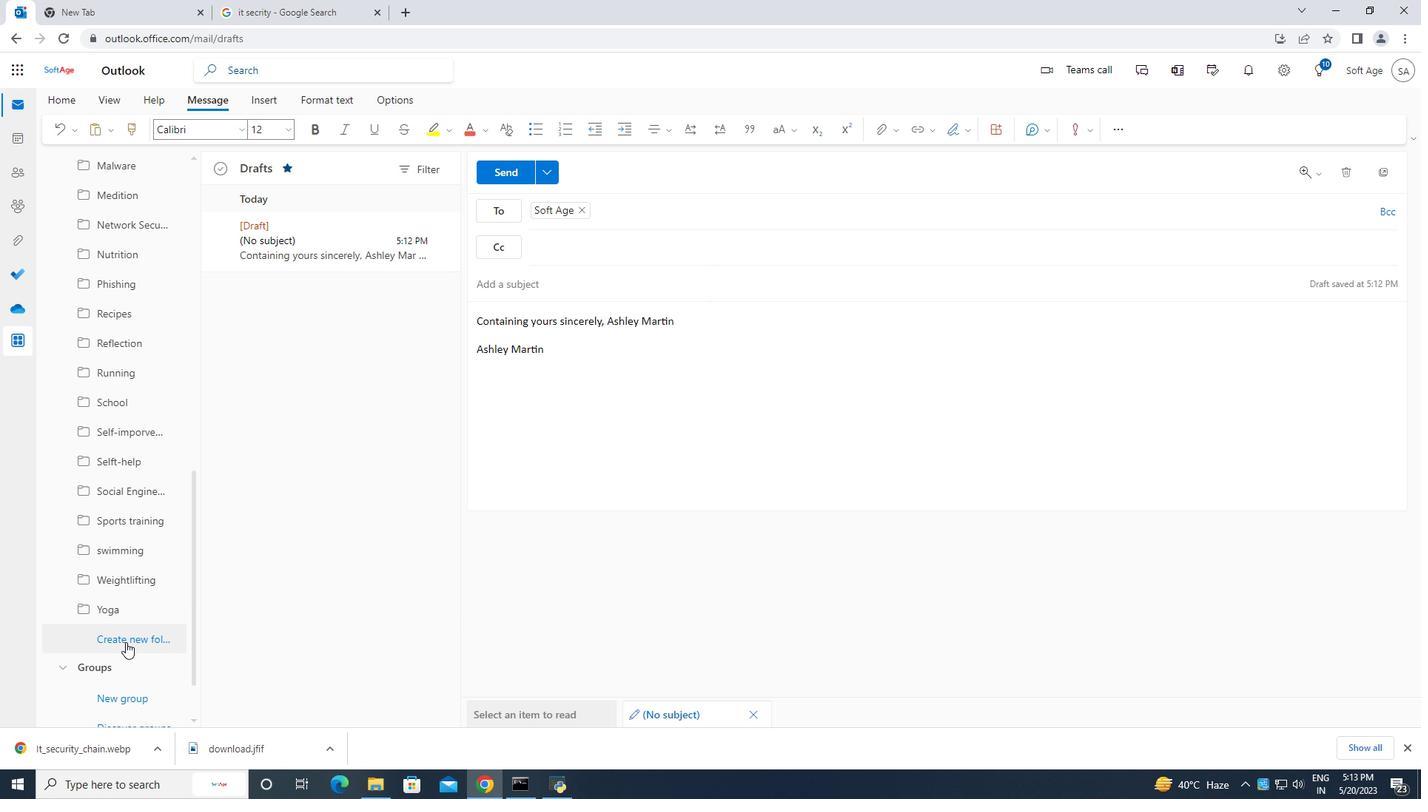 
Action: Mouse pressed left at (127, 642)
Screenshot: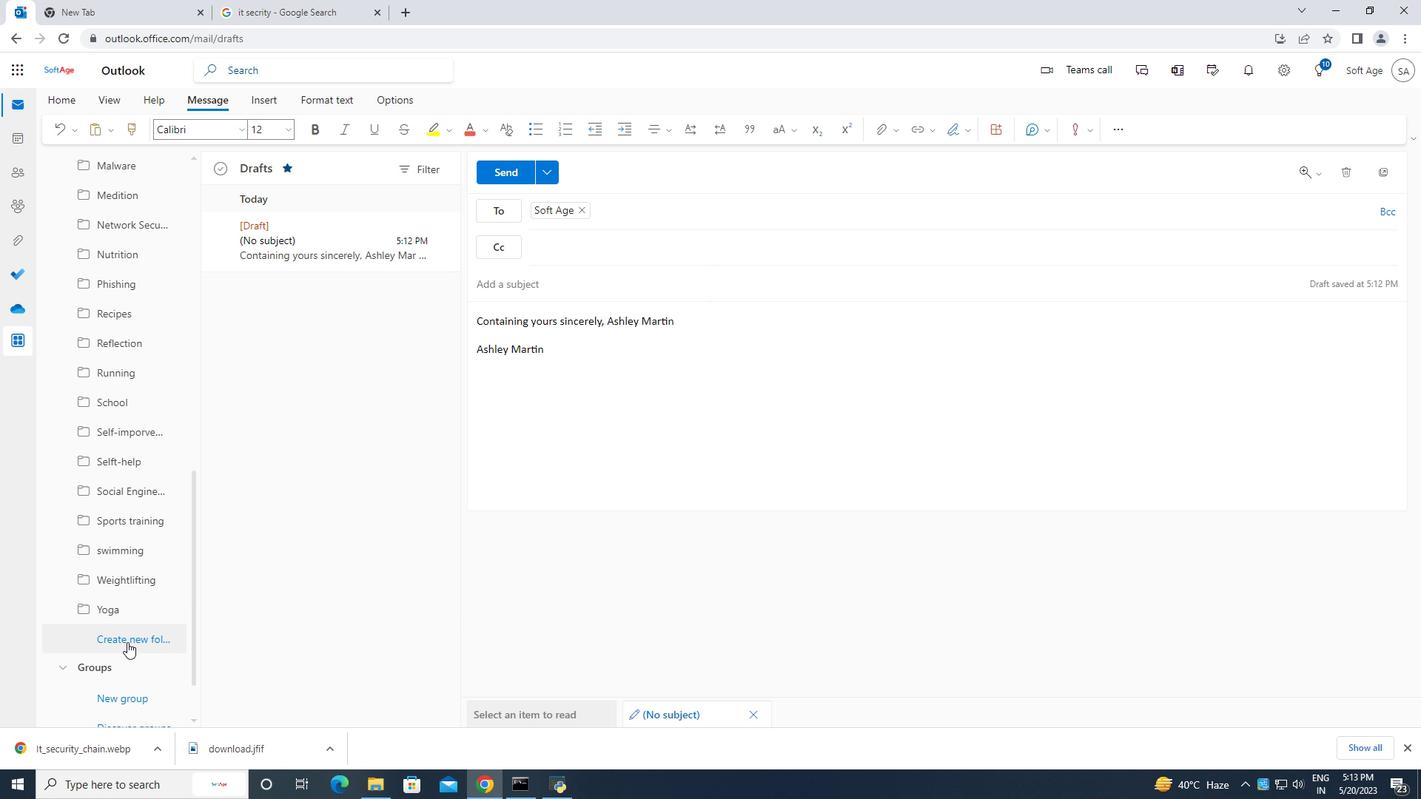 
Action: Mouse moved to (128, 636)
Screenshot: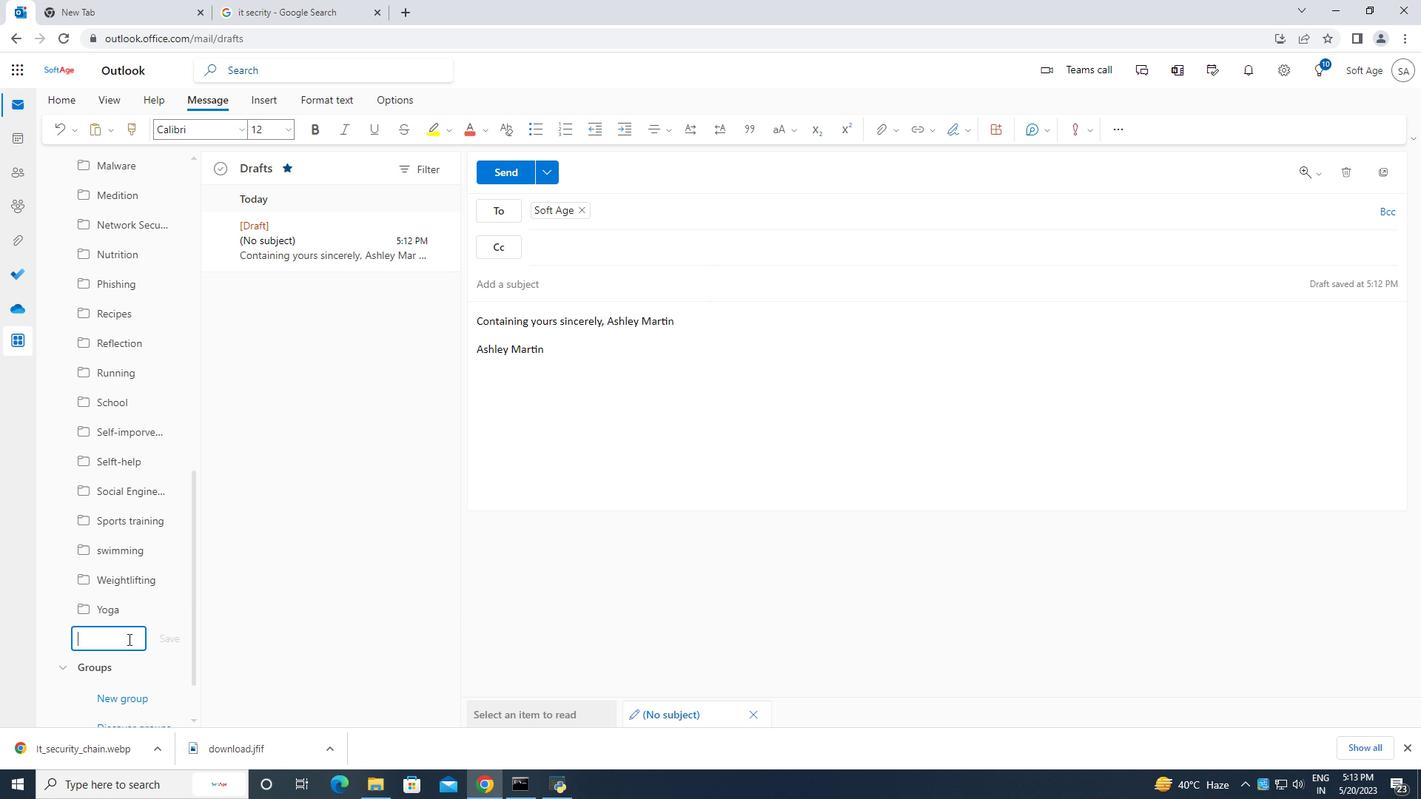 
Action: Key pressed <Key.caps_lock>IN<Key.backspace><Key.caps_lock>ncident<Key.space>response
Screenshot: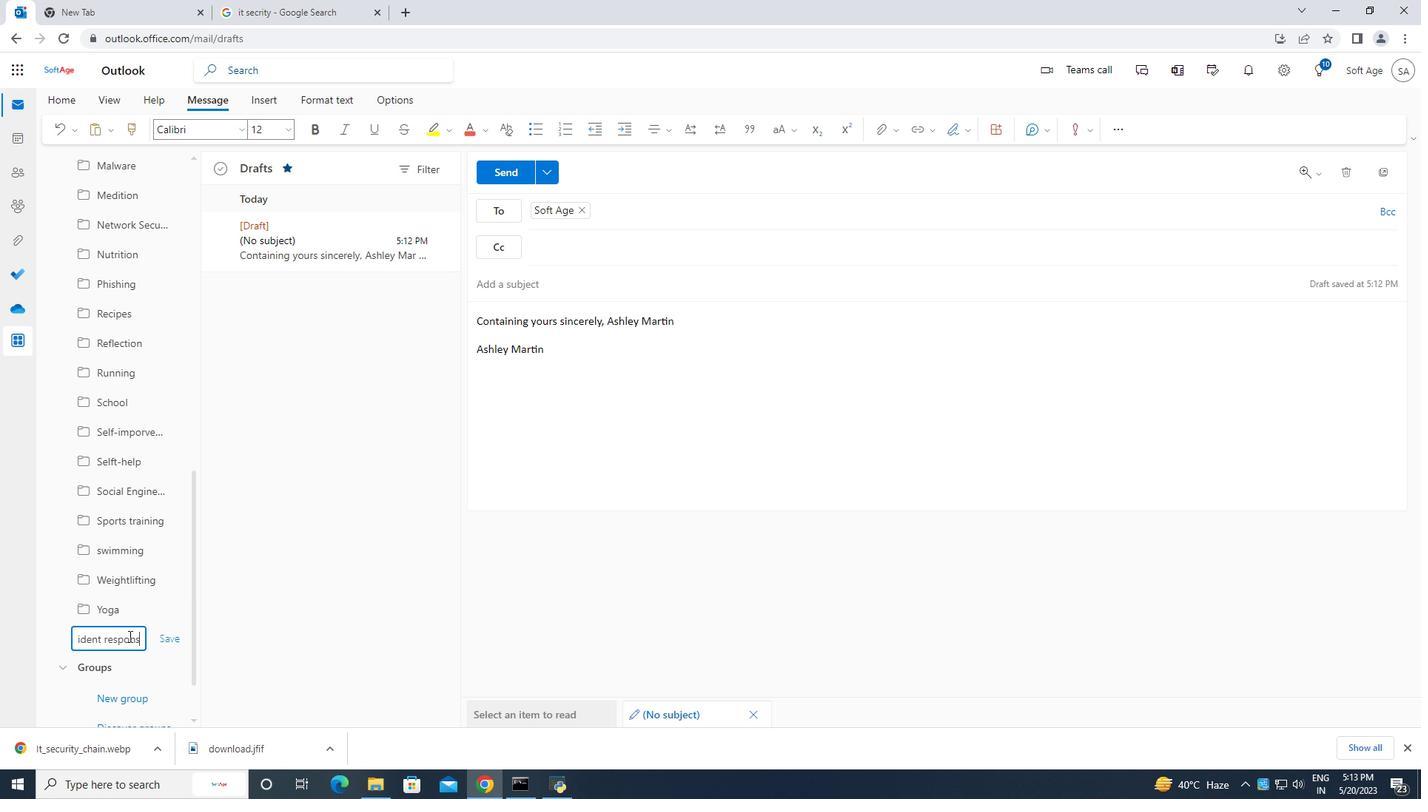 
Action: Mouse moved to (174, 640)
Screenshot: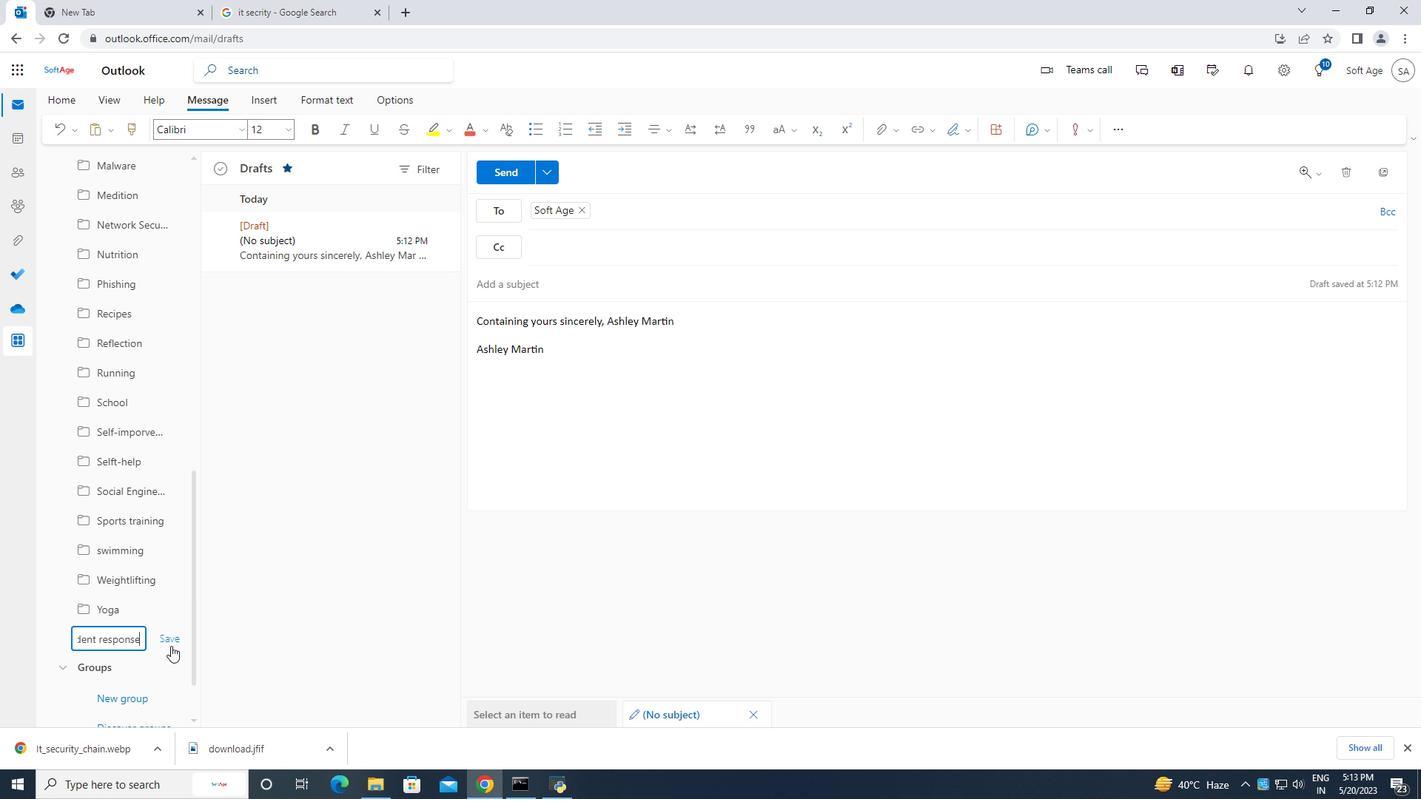 
Action: Mouse pressed left at (174, 640)
Screenshot: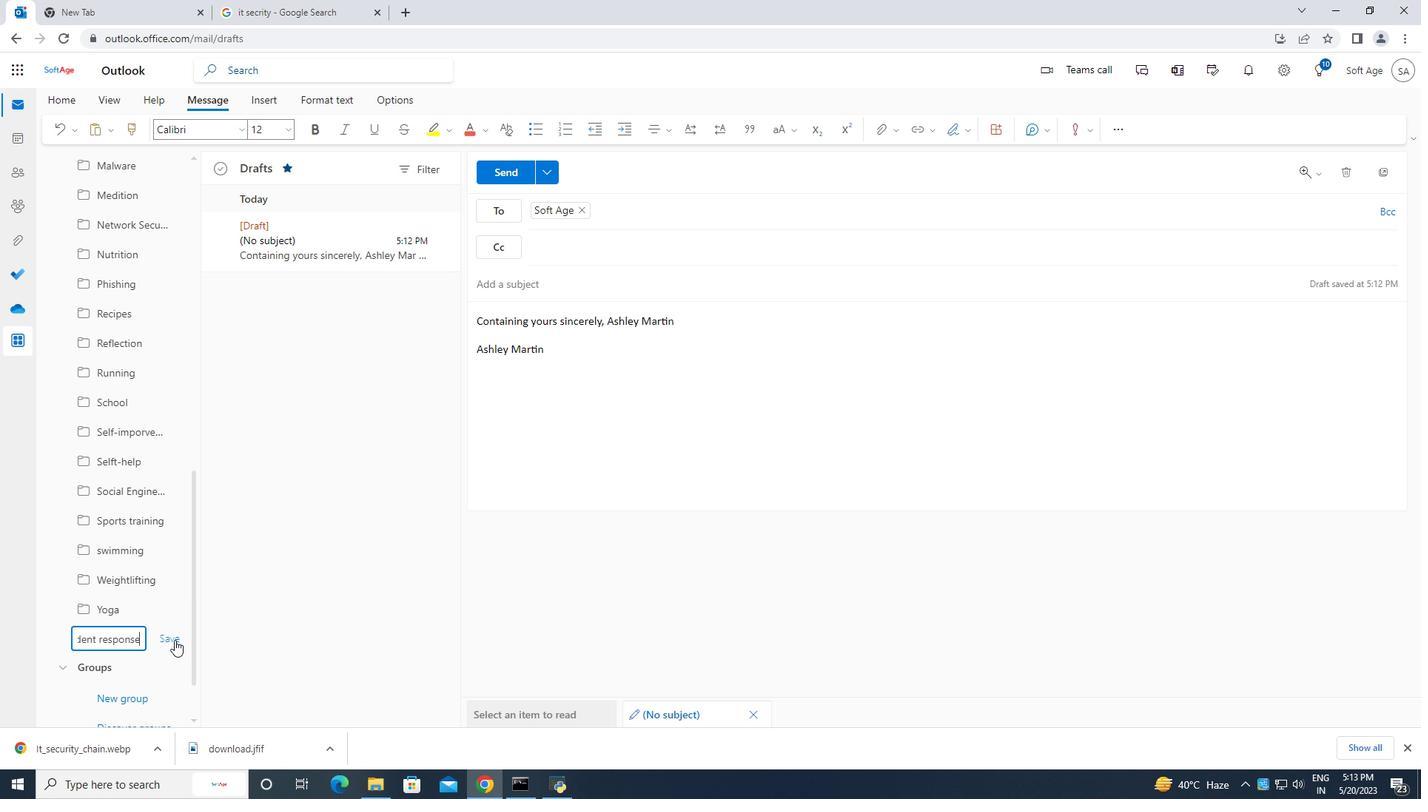
Action: Mouse moved to (513, 172)
Screenshot: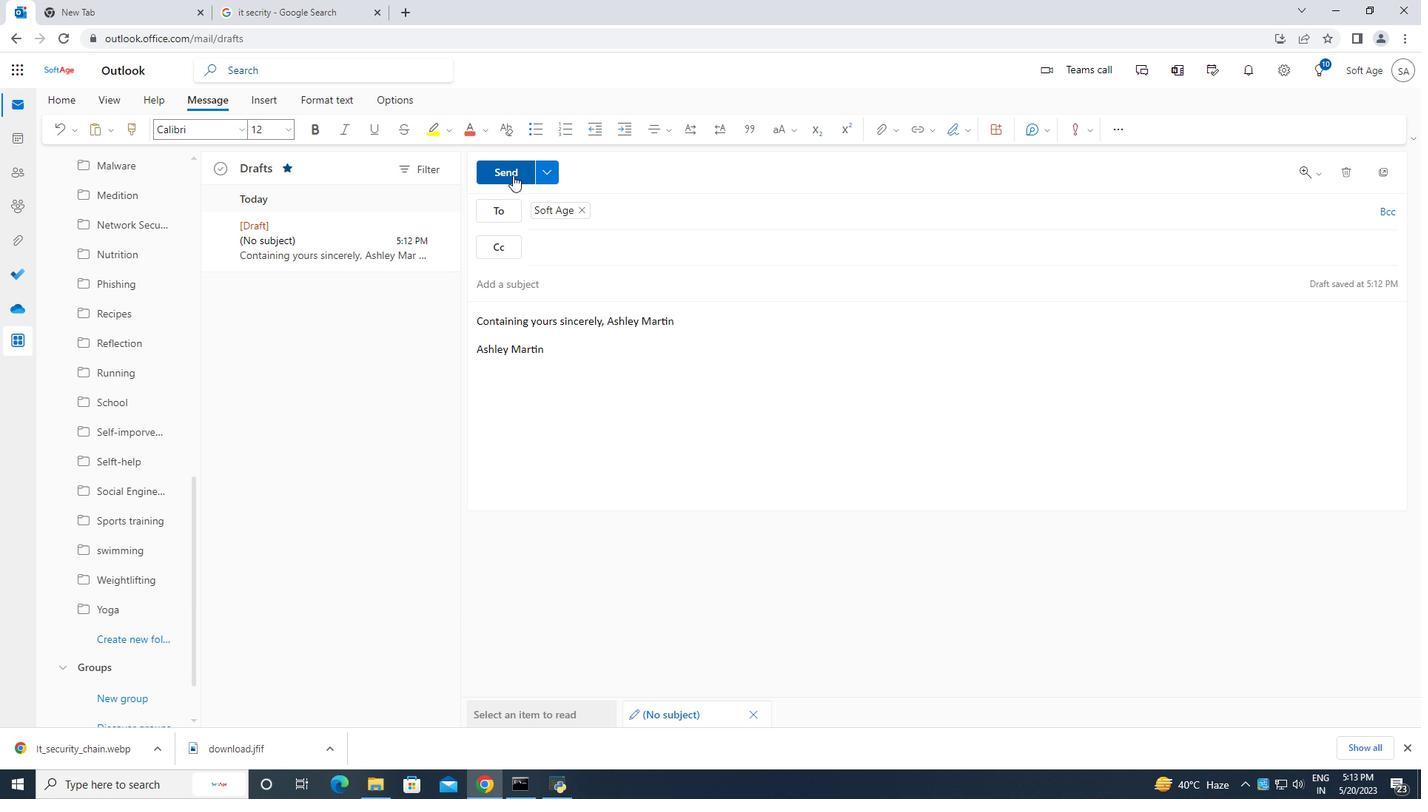 
Action: Mouse pressed left at (513, 172)
Screenshot: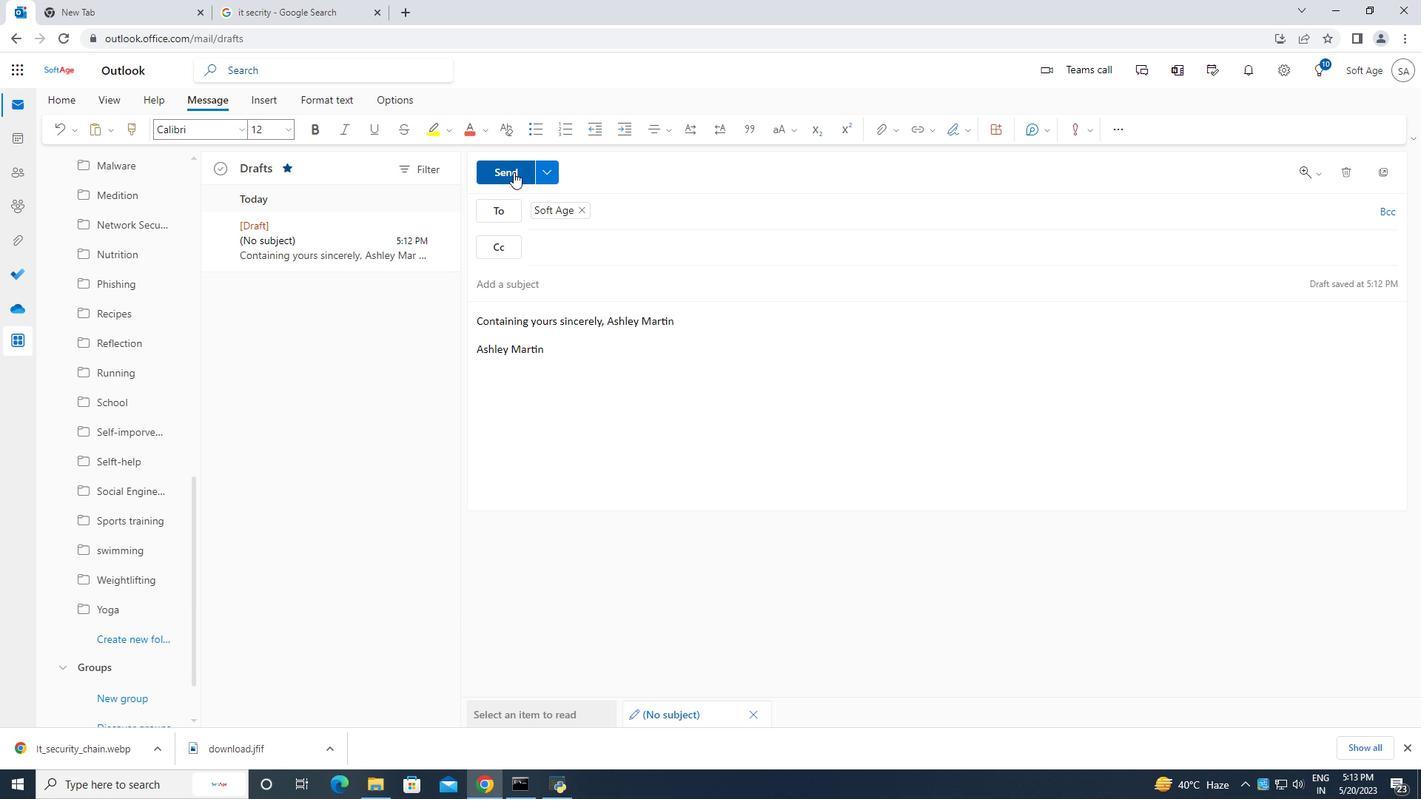 
Action: Mouse moved to (695, 422)
Screenshot: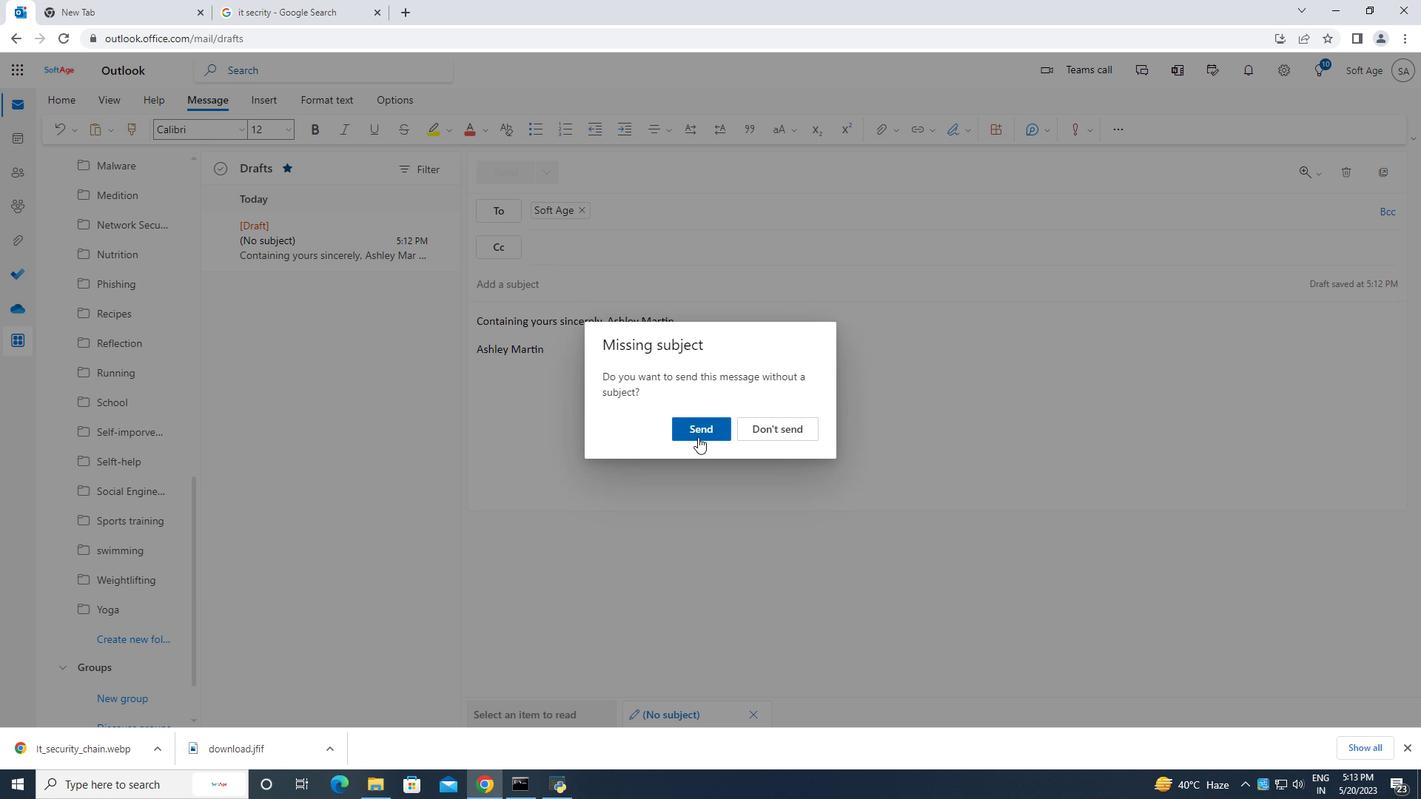 
Action: Mouse pressed left at (695, 422)
Screenshot: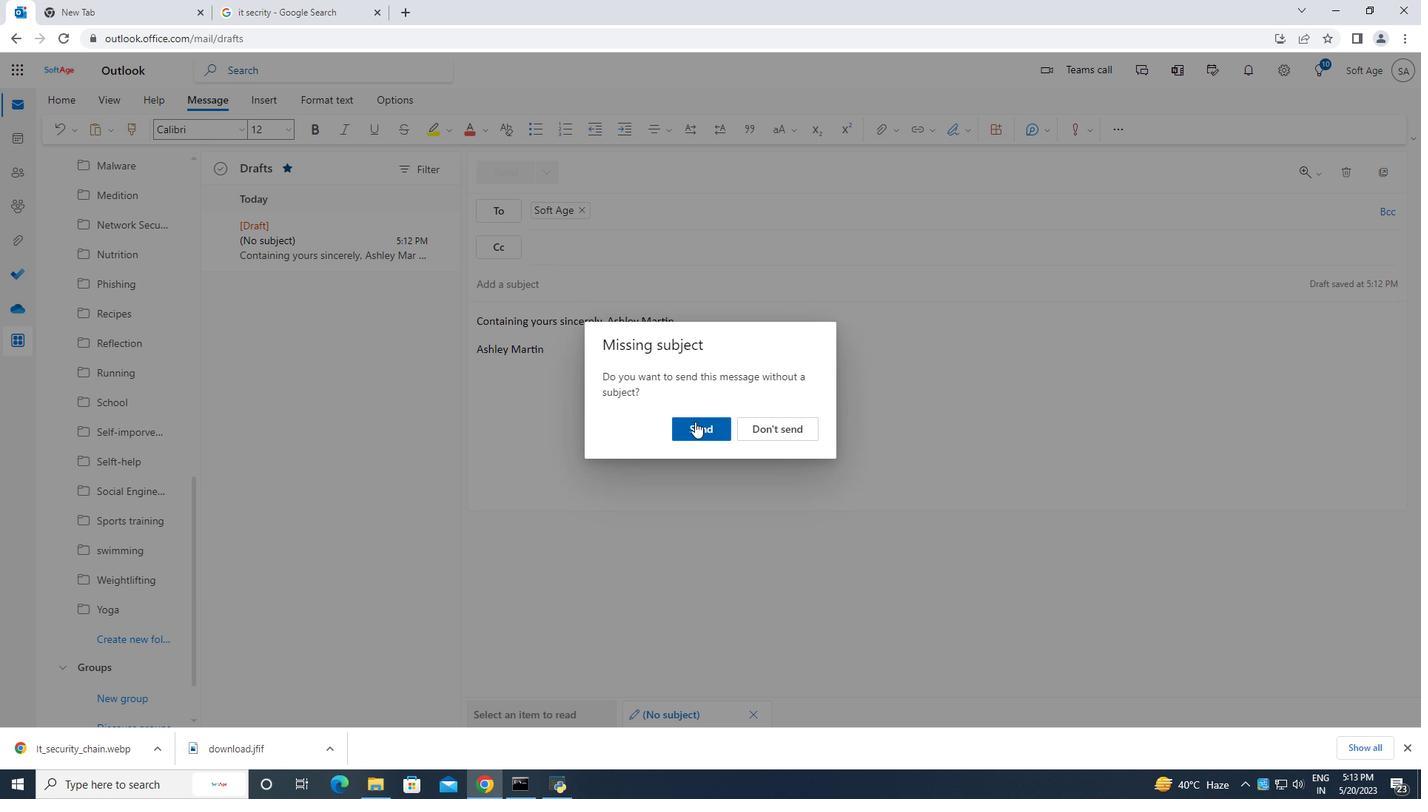 
Action: Mouse moved to (684, 415)
Screenshot: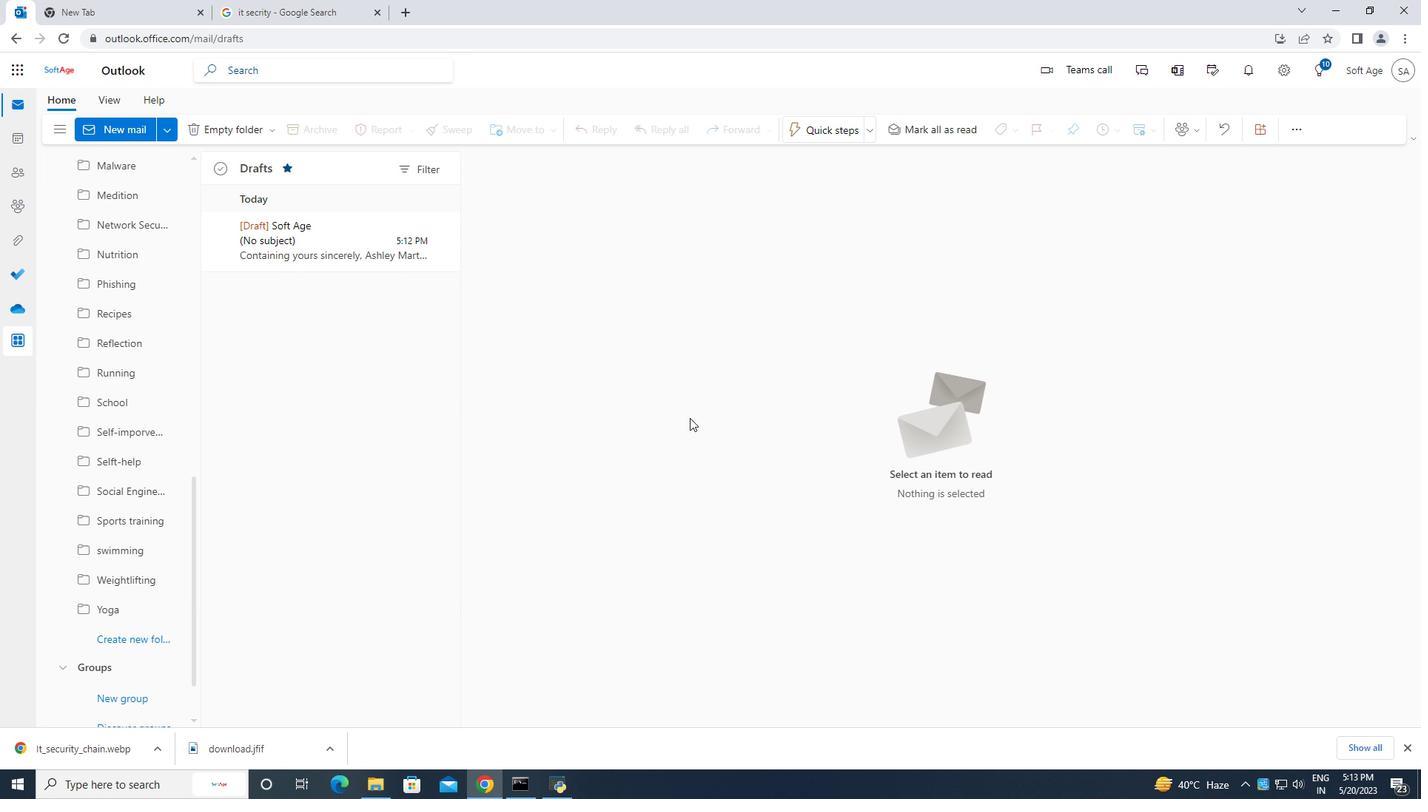 
